 Task: Create a due date automation trigger when advanced on, on the monday before a card is due add fields with custom field "Resume" set to a date not in this month at 11:00 AM.
Action: Mouse moved to (1097, 323)
Screenshot: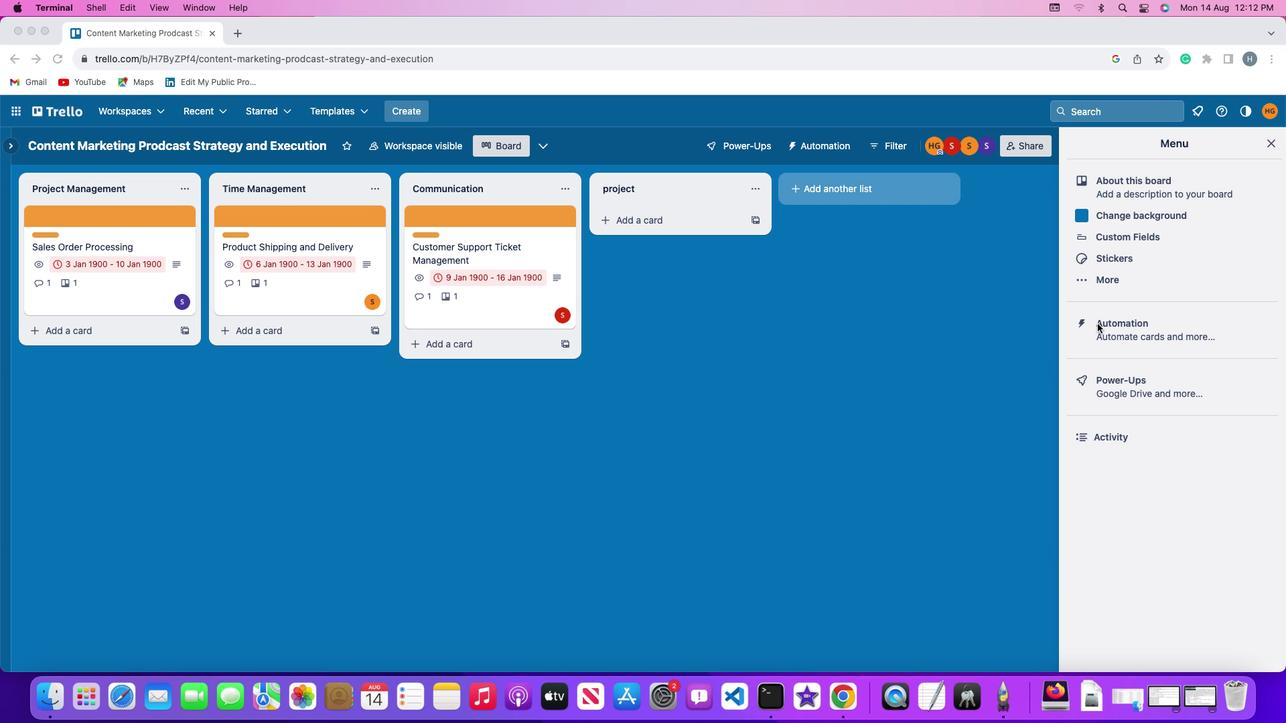 
Action: Mouse pressed left at (1097, 323)
Screenshot: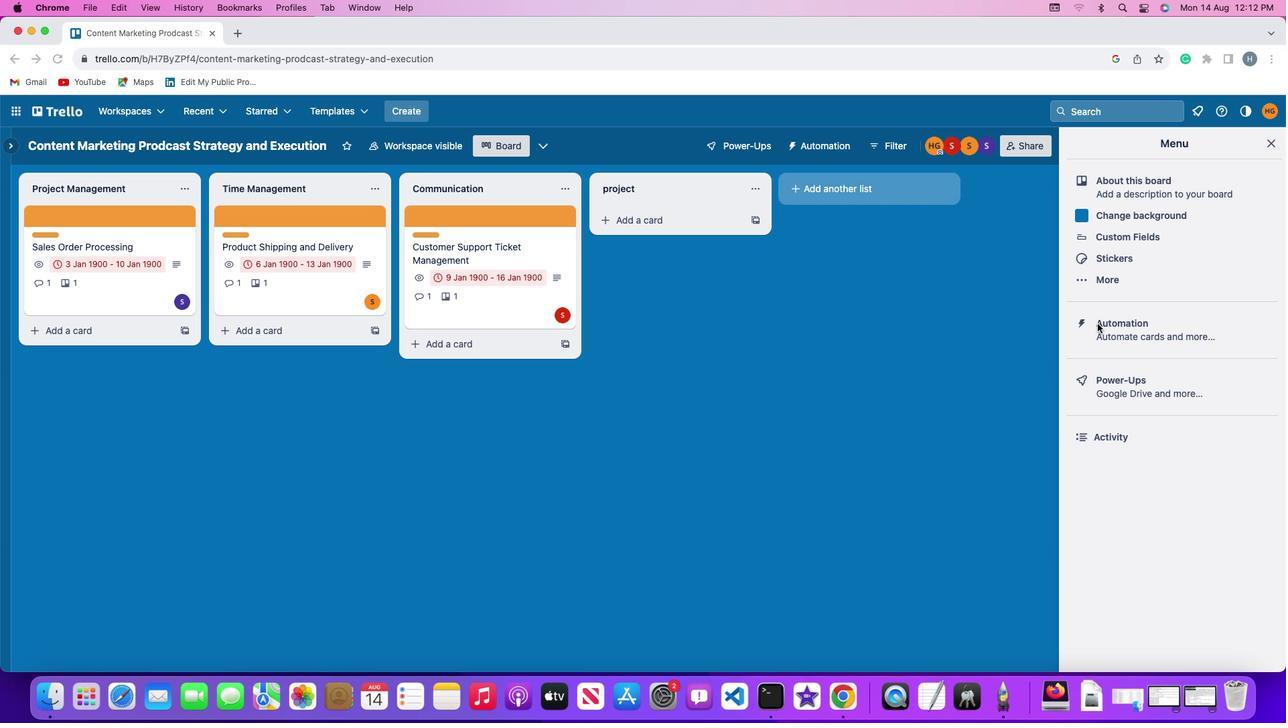
Action: Mouse pressed left at (1097, 323)
Screenshot: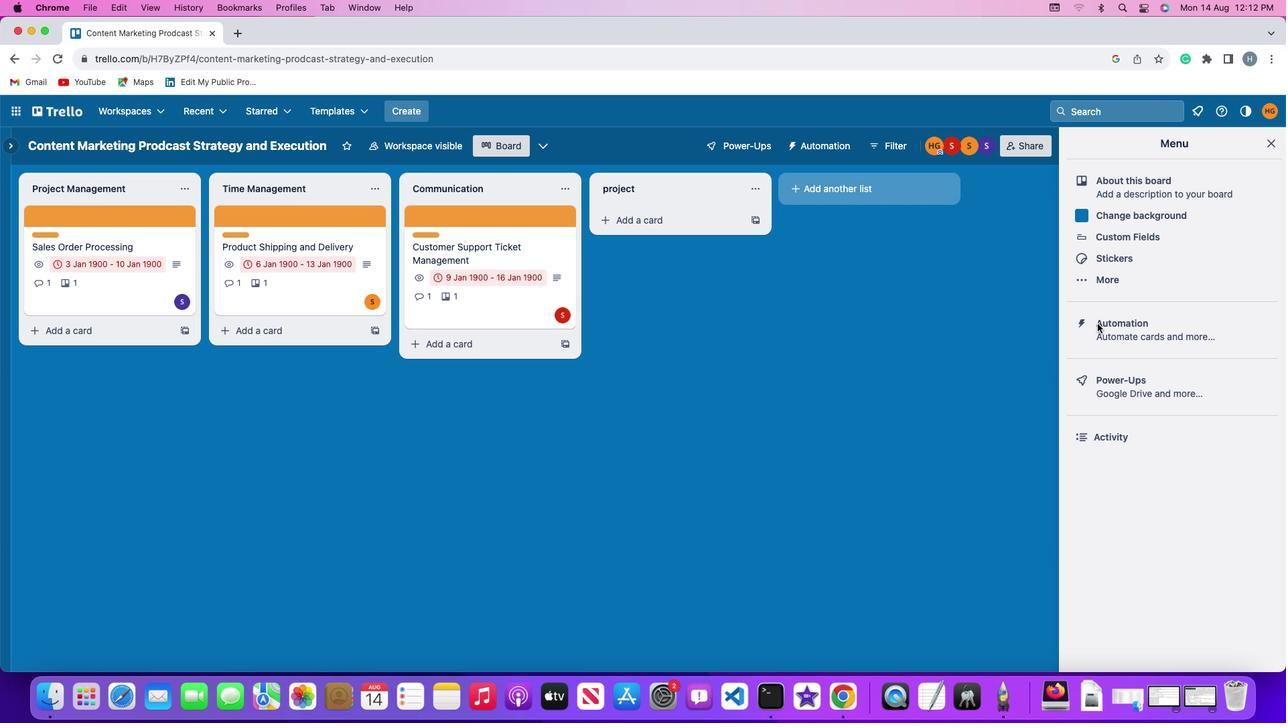 
Action: Mouse moved to (89, 315)
Screenshot: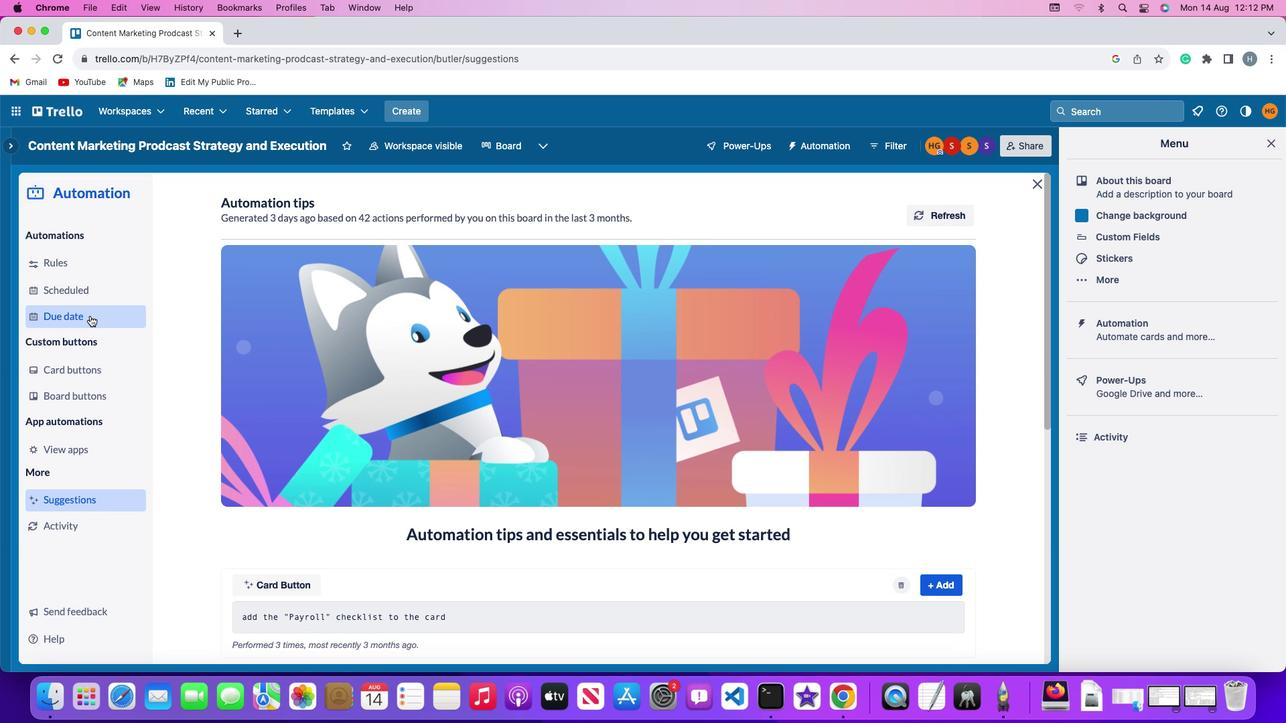 
Action: Mouse pressed left at (89, 315)
Screenshot: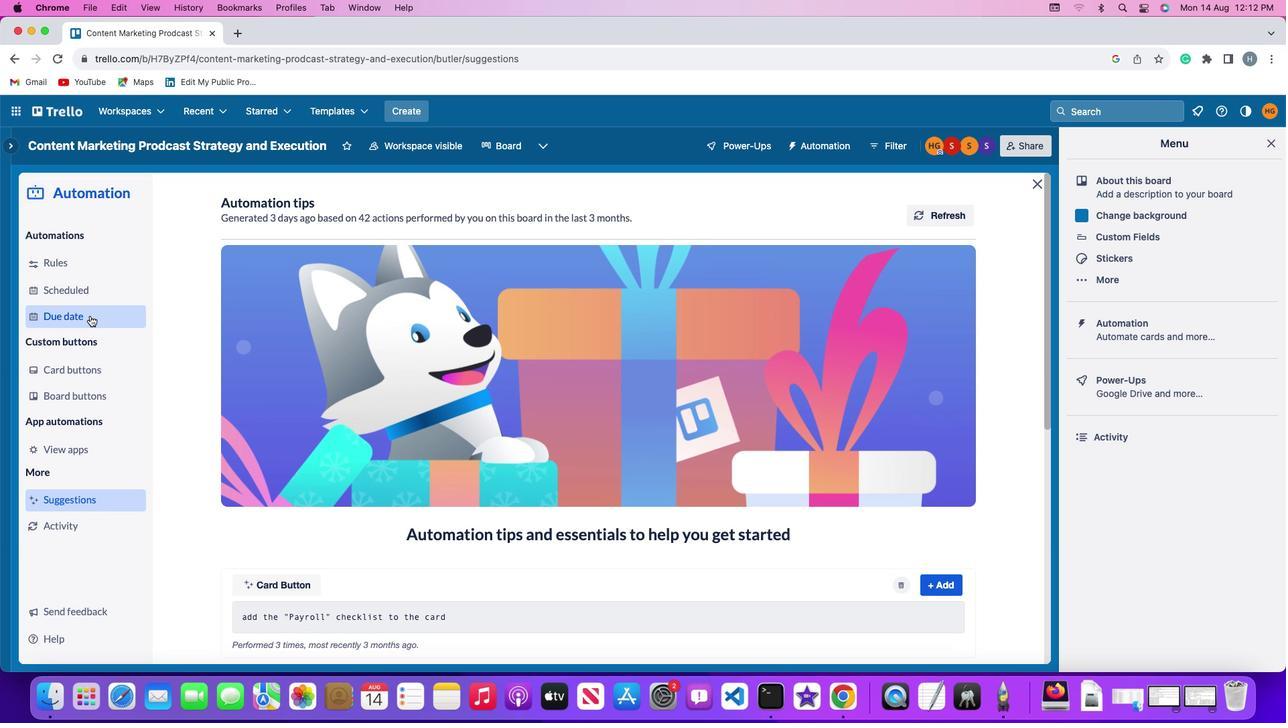 
Action: Mouse moved to (882, 207)
Screenshot: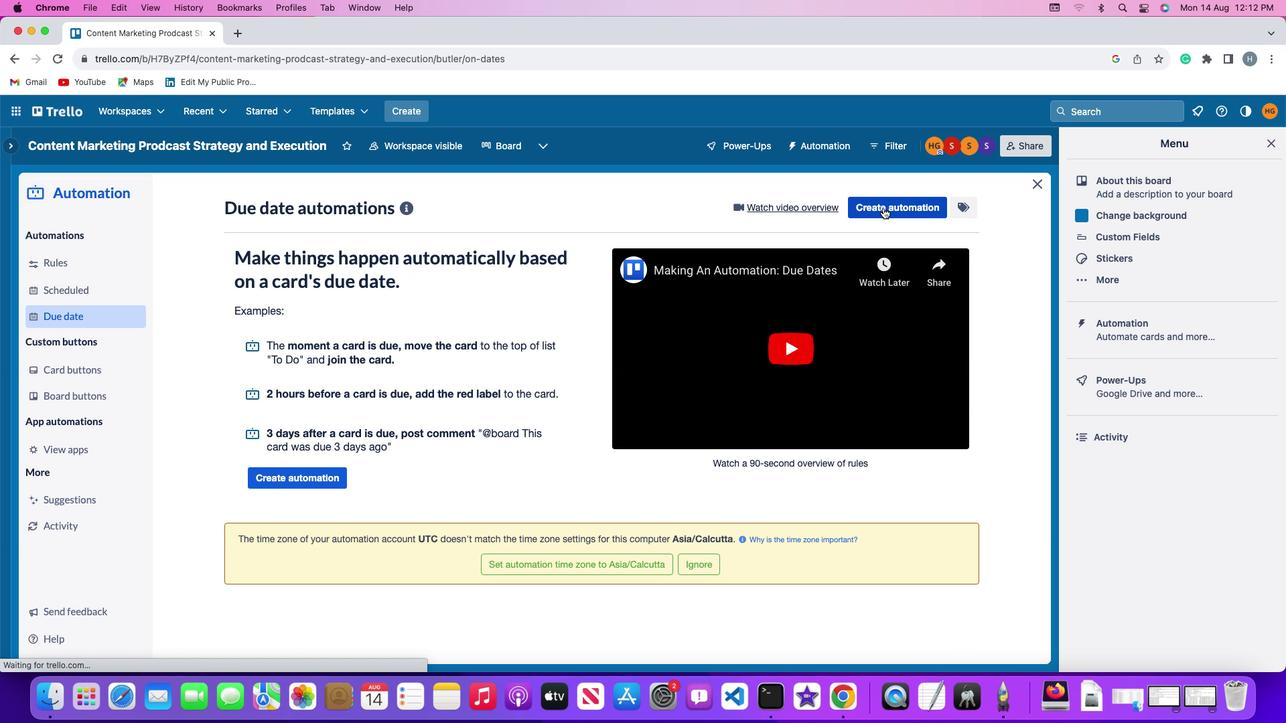 
Action: Mouse pressed left at (882, 207)
Screenshot: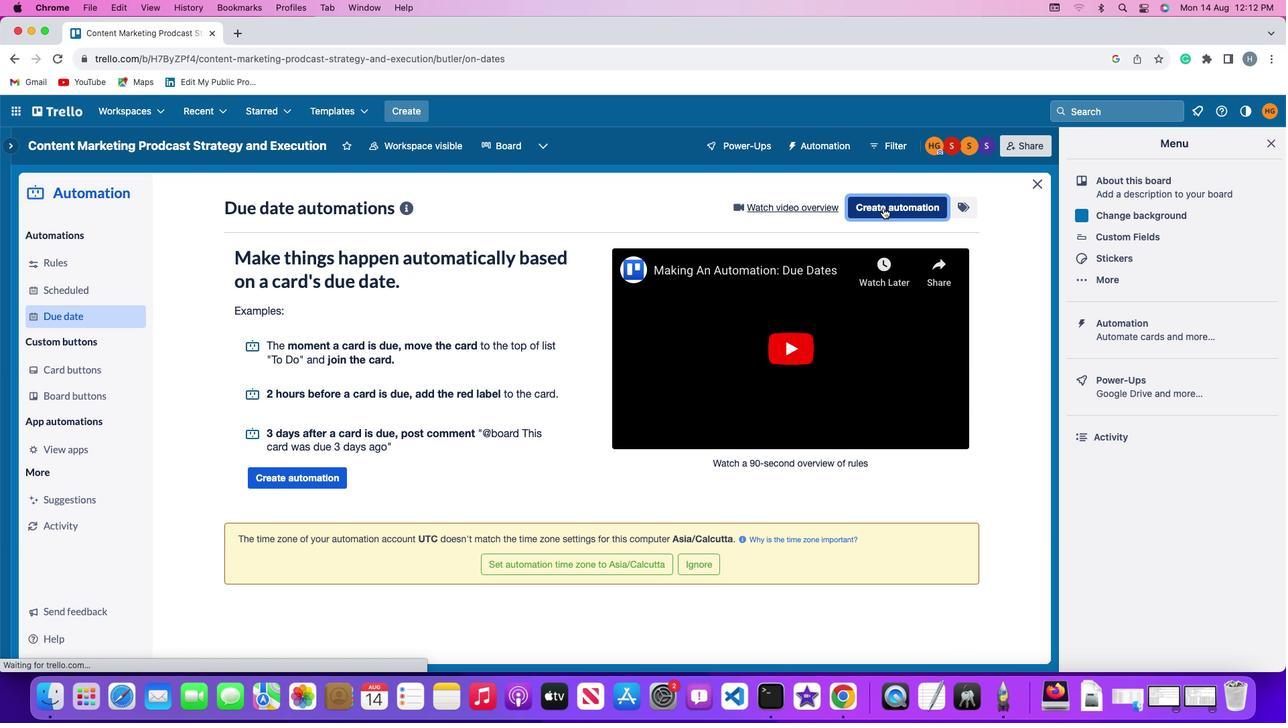 
Action: Mouse moved to (282, 335)
Screenshot: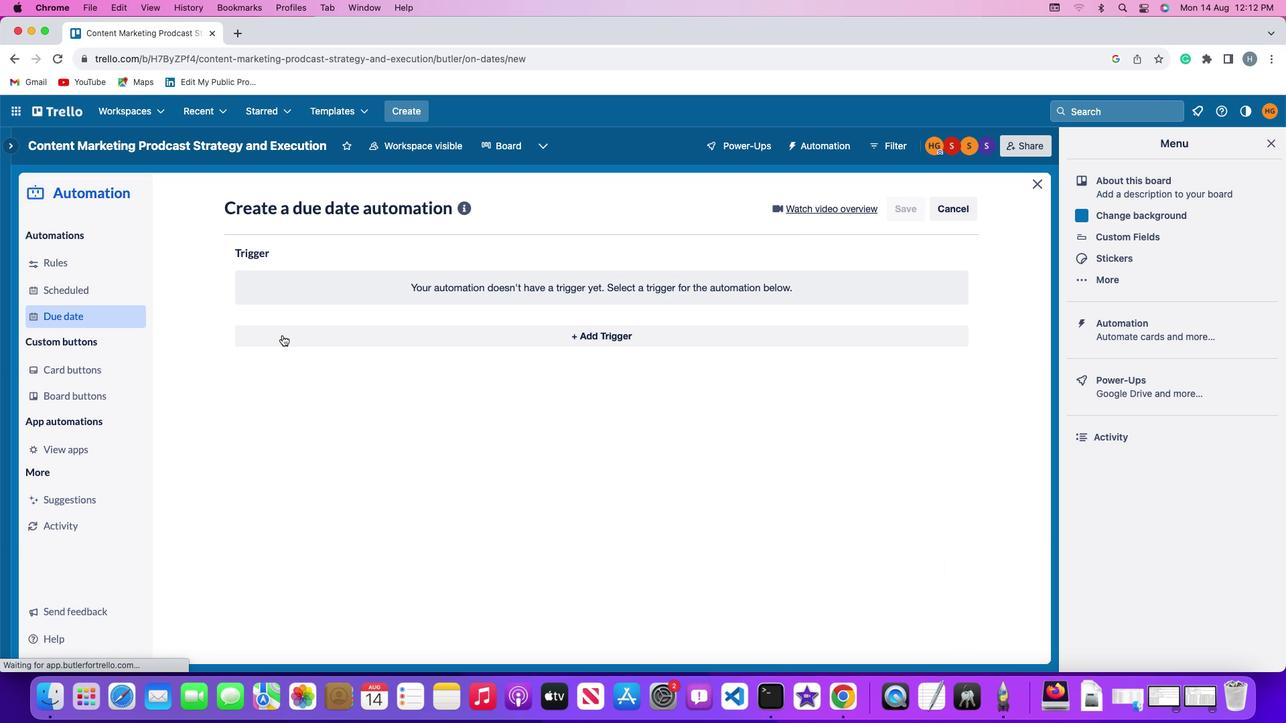 
Action: Mouse pressed left at (282, 335)
Screenshot: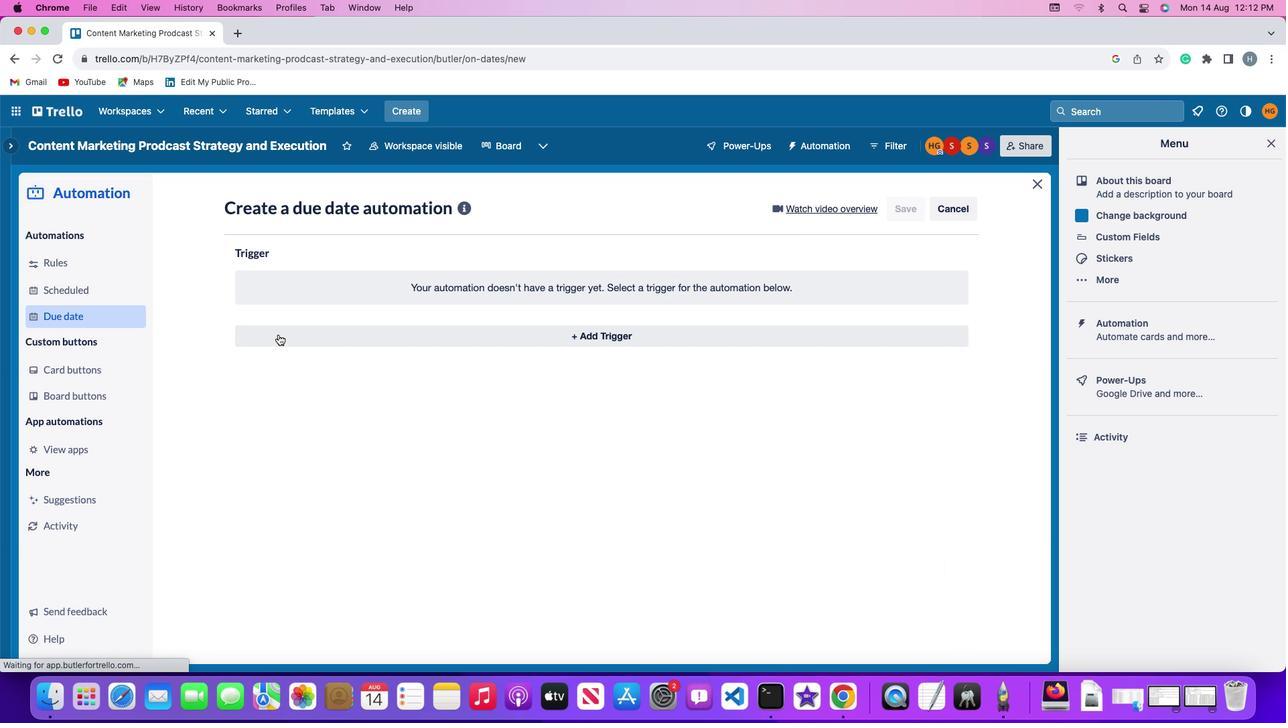 
Action: Mouse moved to (282, 586)
Screenshot: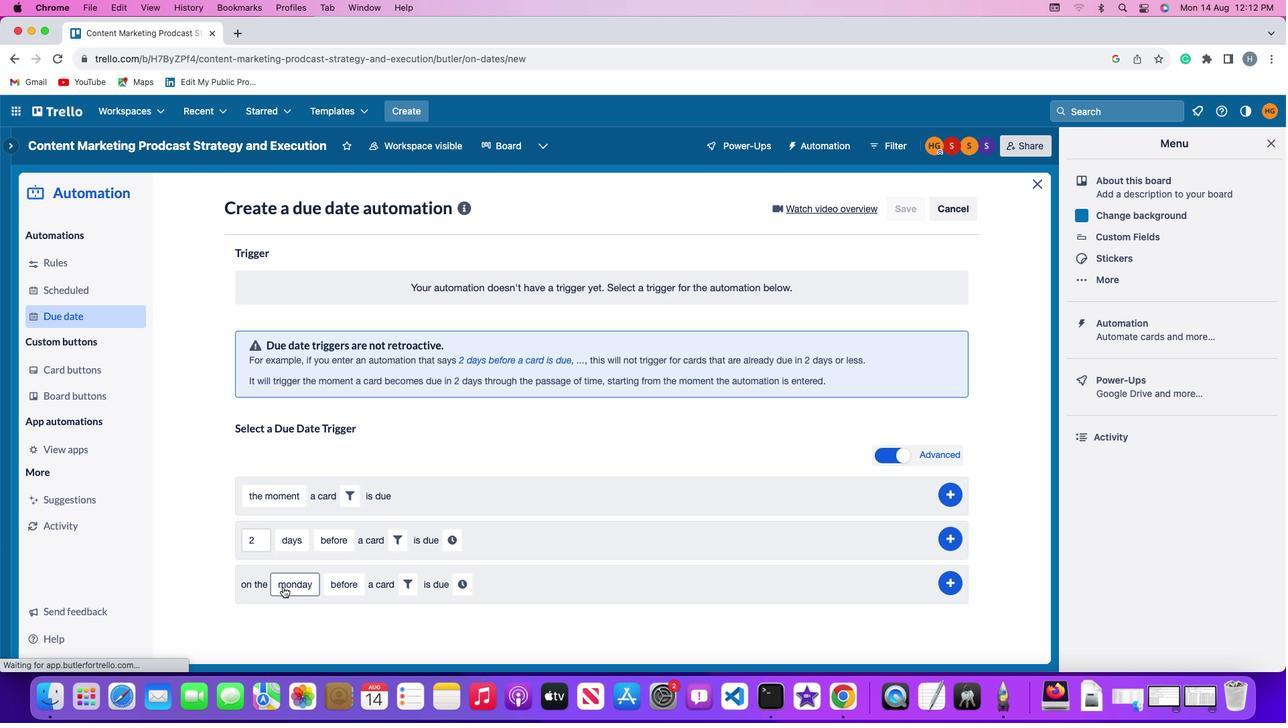 
Action: Mouse pressed left at (282, 586)
Screenshot: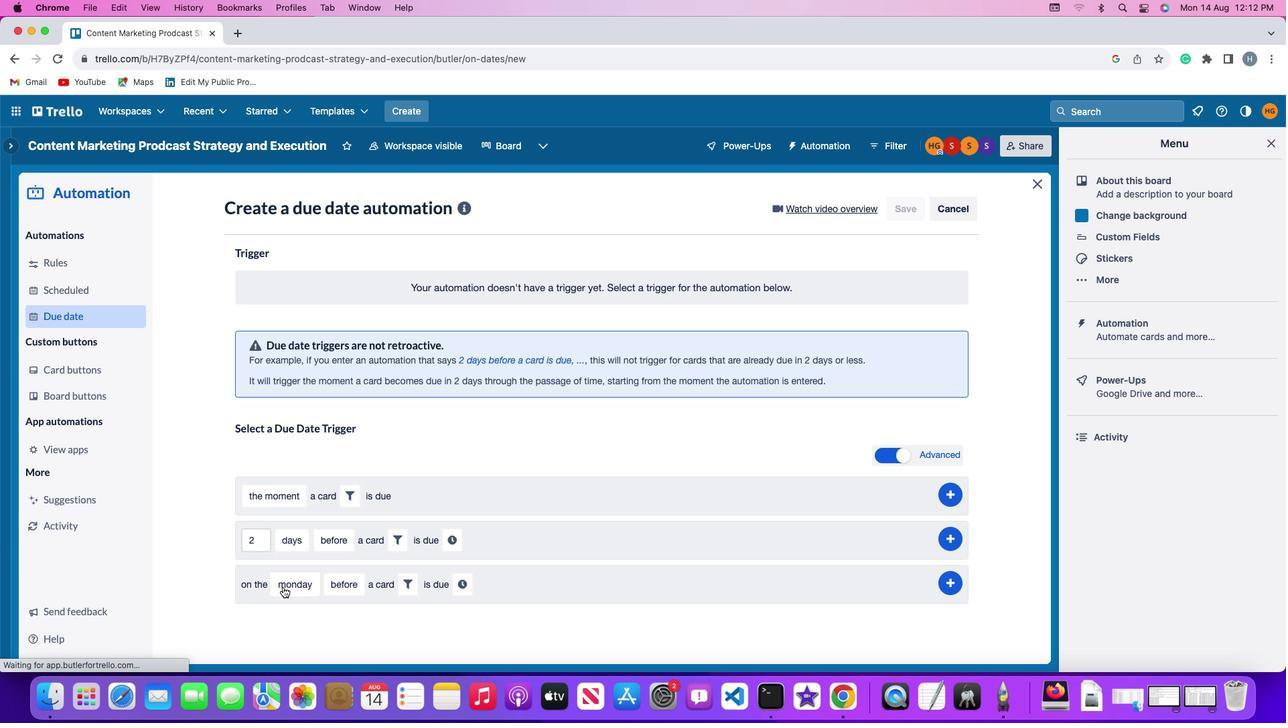 
Action: Mouse moved to (304, 405)
Screenshot: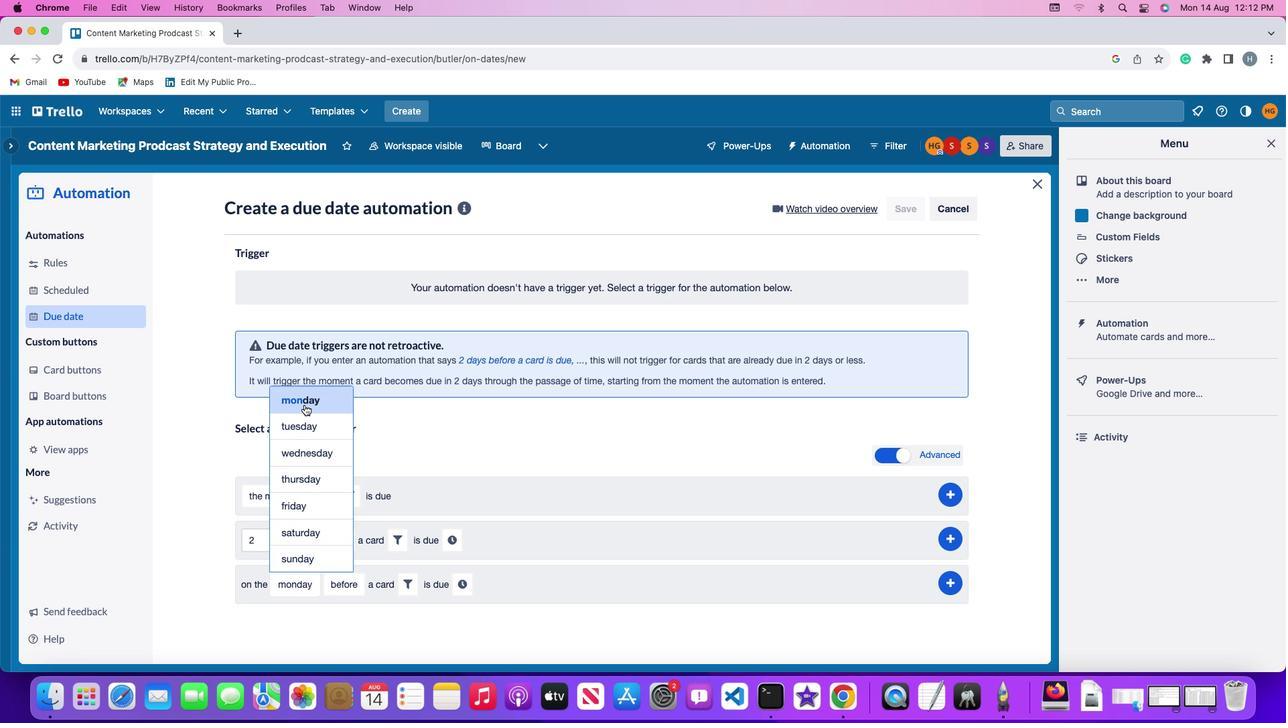 
Action: Mouse pressed left at (304, 405)
Screenshot: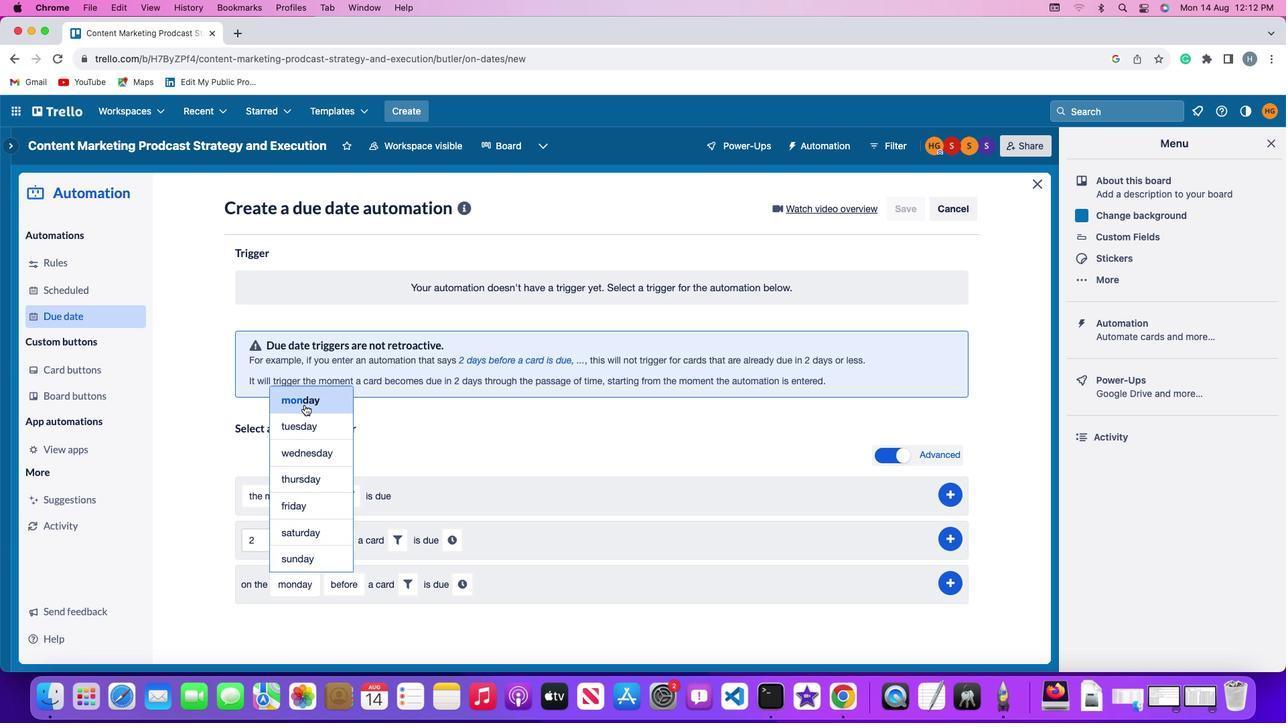
Action: Mouse moved to (347, 578)
Screenshot: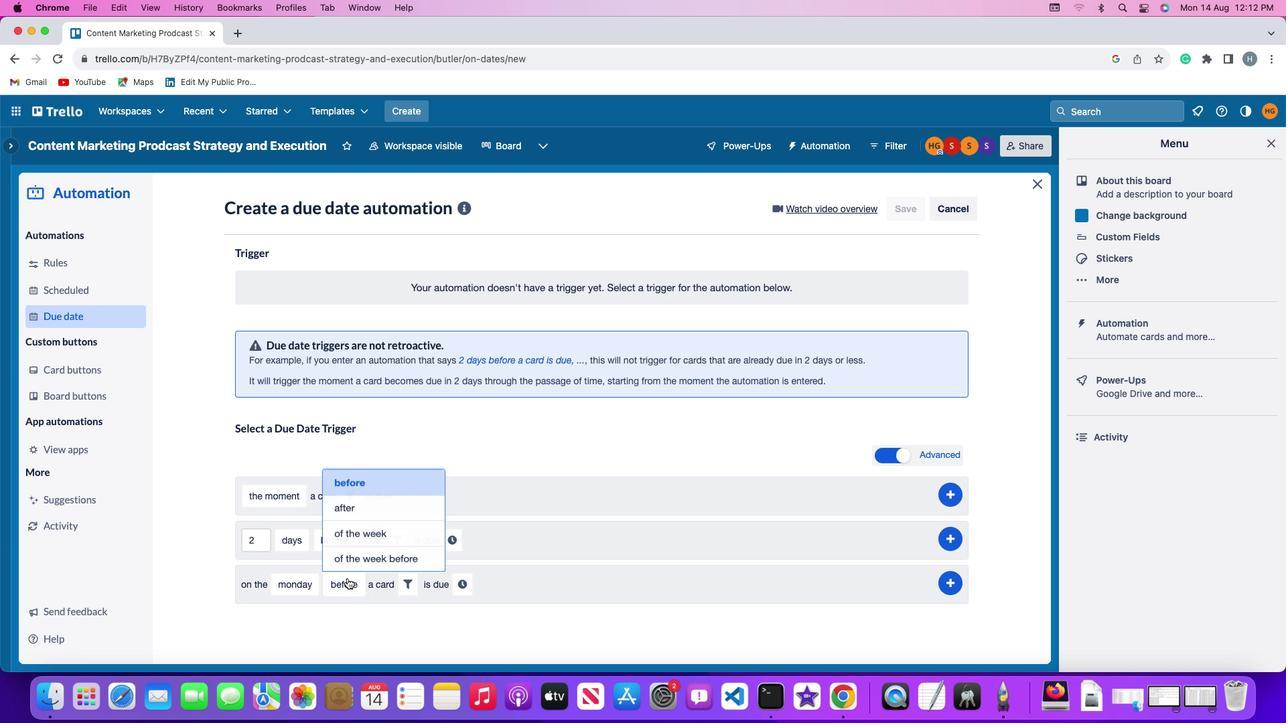 
Action: Mouse pressed left at (347, 578)
Screenshot: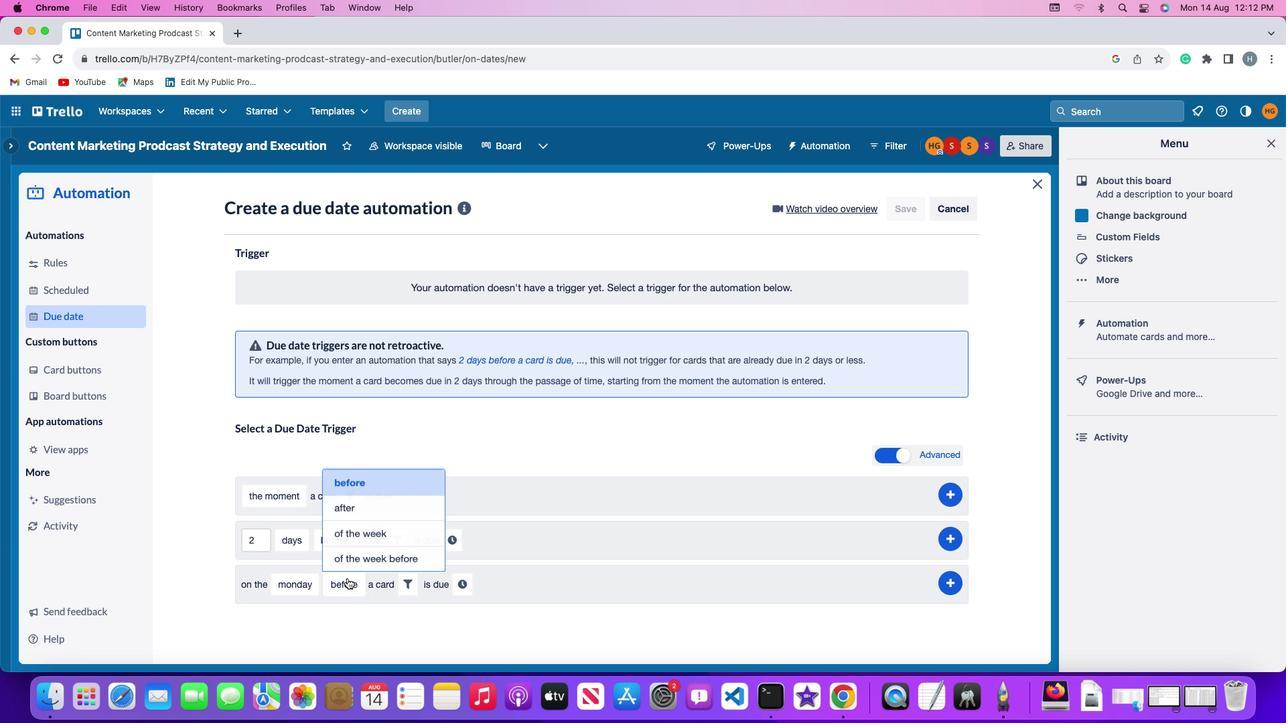 
Action: Mouse moved to (367, 478)
Screenshot: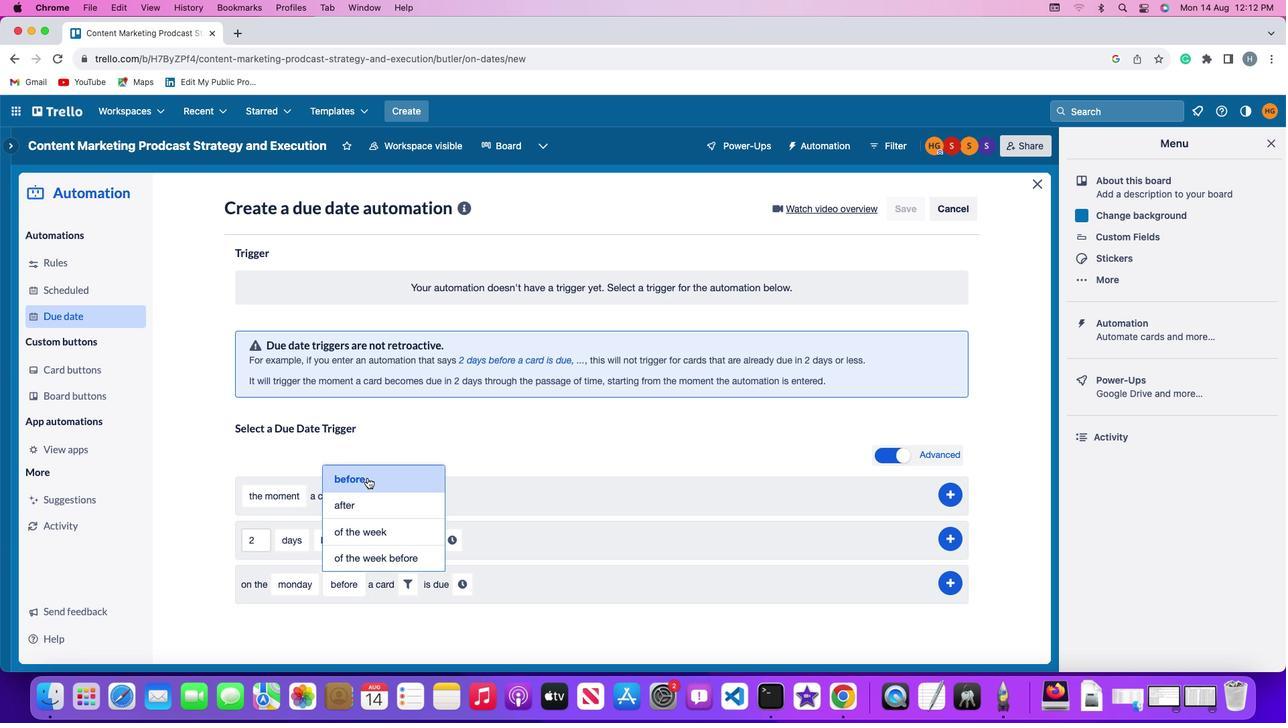 
Action: Mouse pressed left at (367, 478)
Screenshot: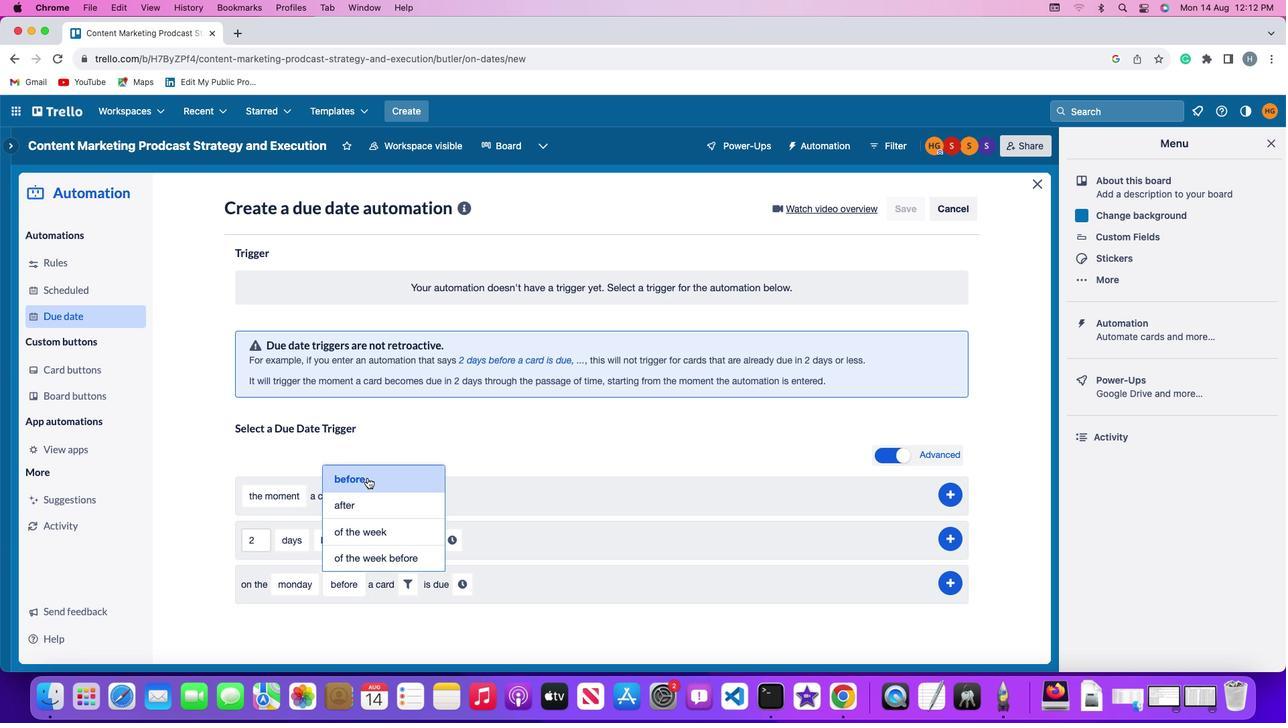 
Action: Mouse moved to (412, 577)
Screenshot: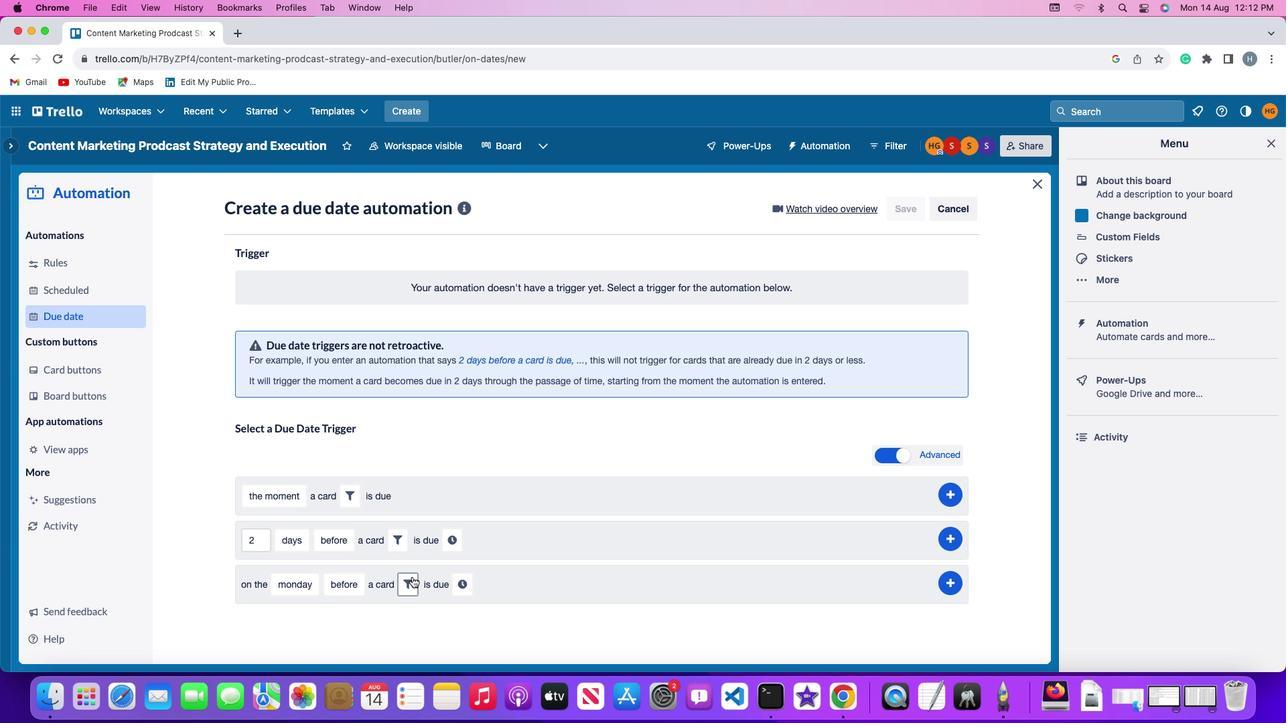 
Action: Mouse pressed left at (412, 577)
Screenshot: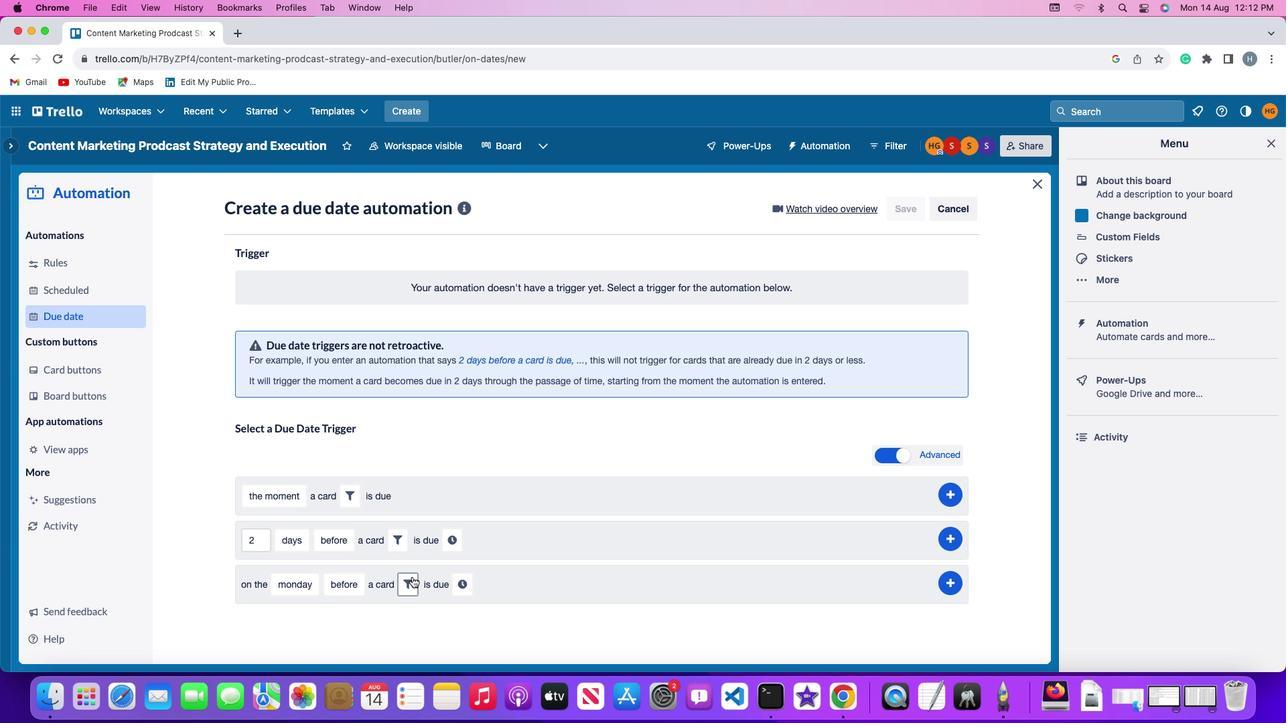 
Action: Mouse moved to (625, 625)
Screenshot: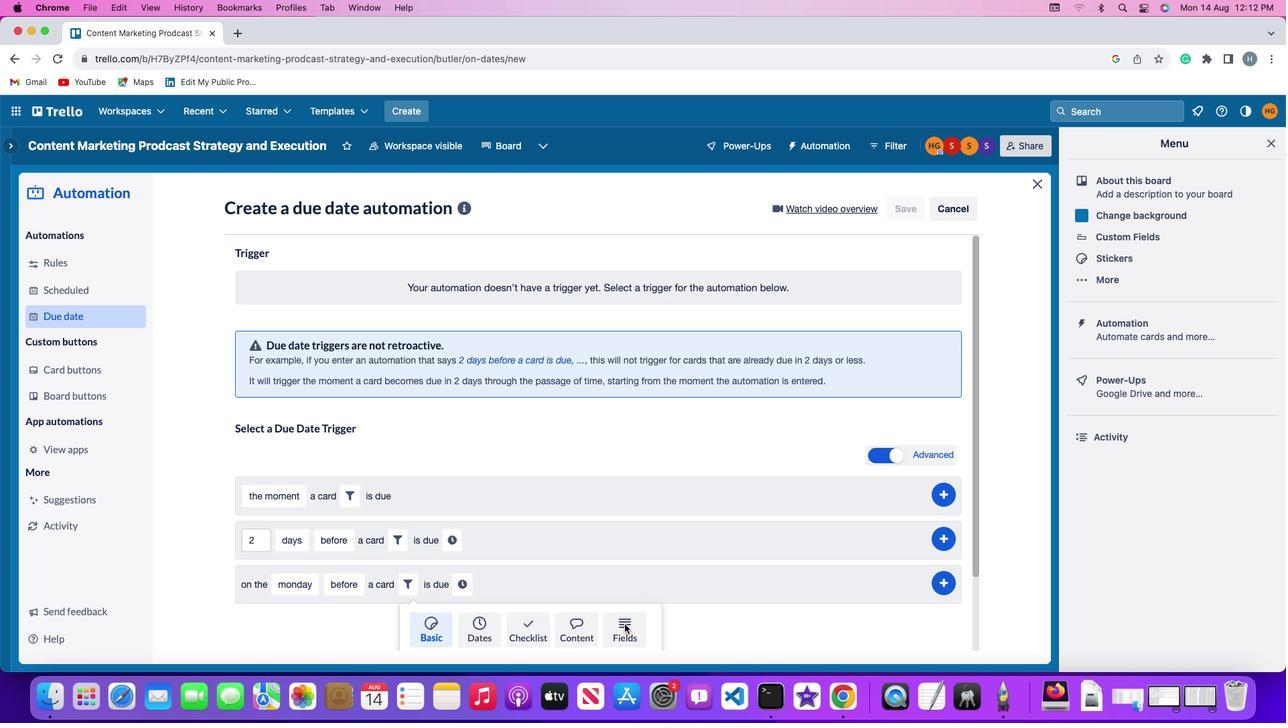 
Action: Mouse pressed left at (625, 625)
Screenshot: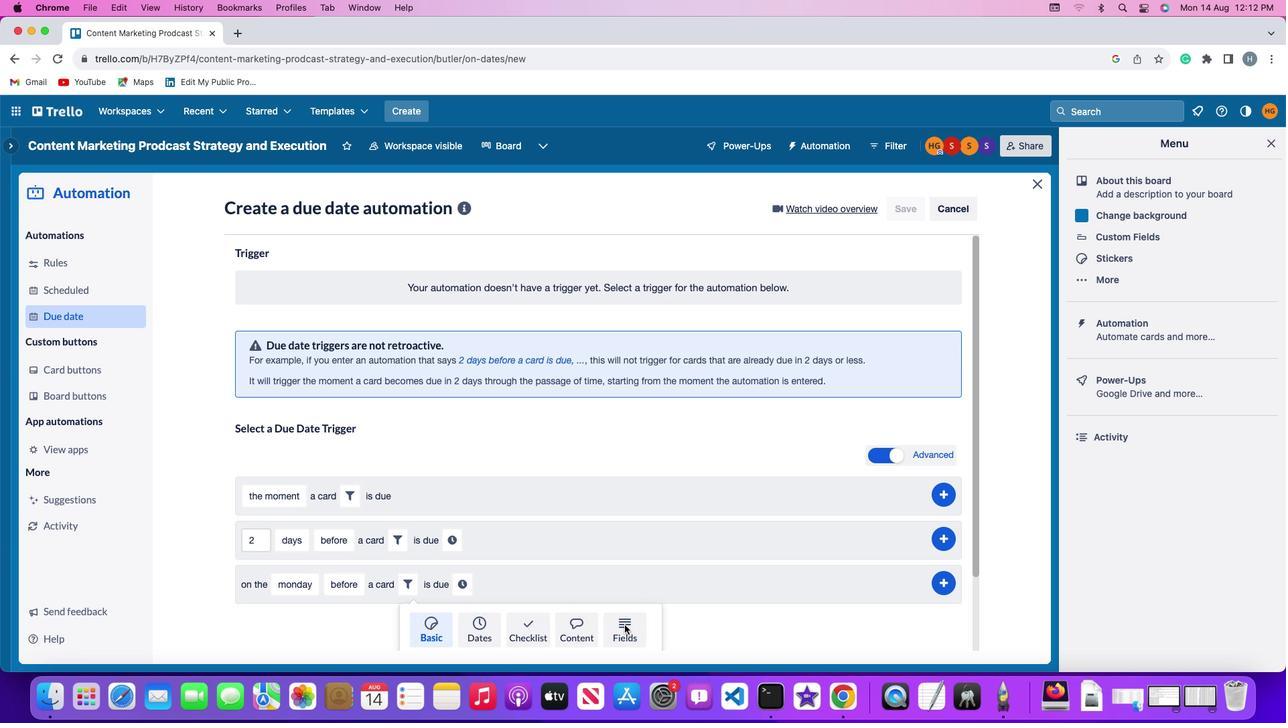 
Action: Mouse moved to (316, 616)
Screenshot: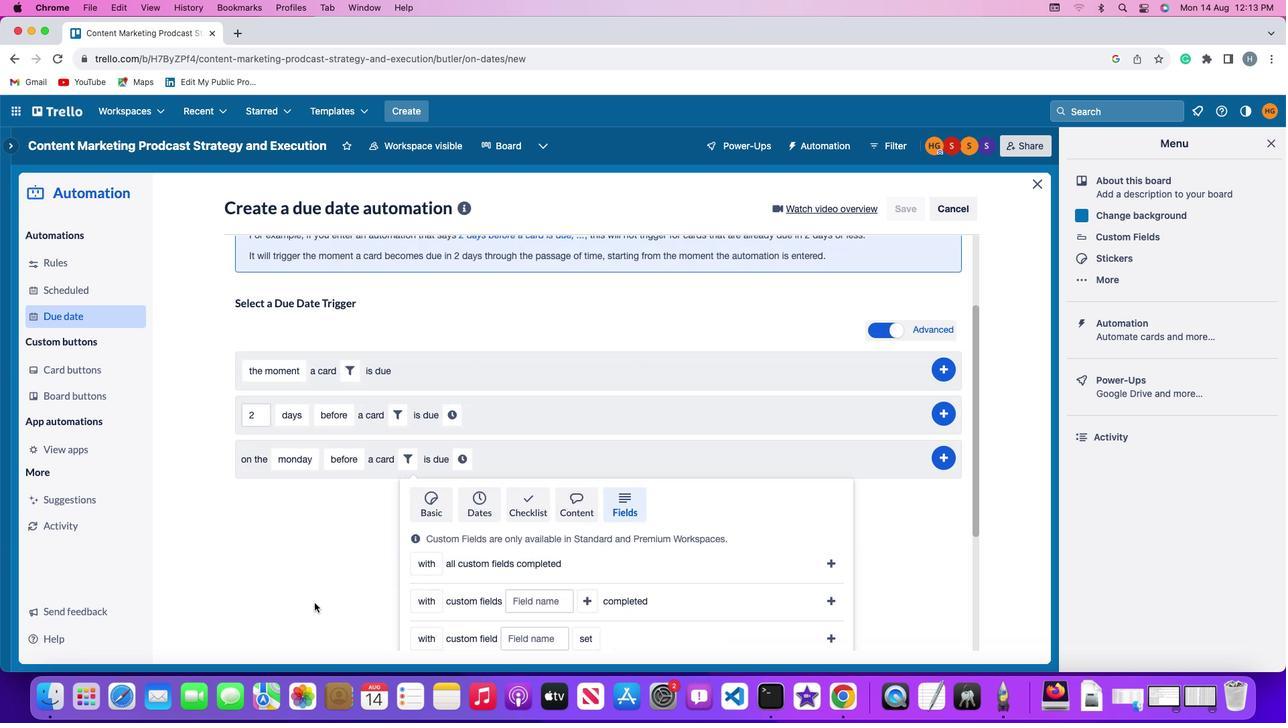 
Action: Mouse scrolled (316, 616) with delta (0, 0)
Screenshot: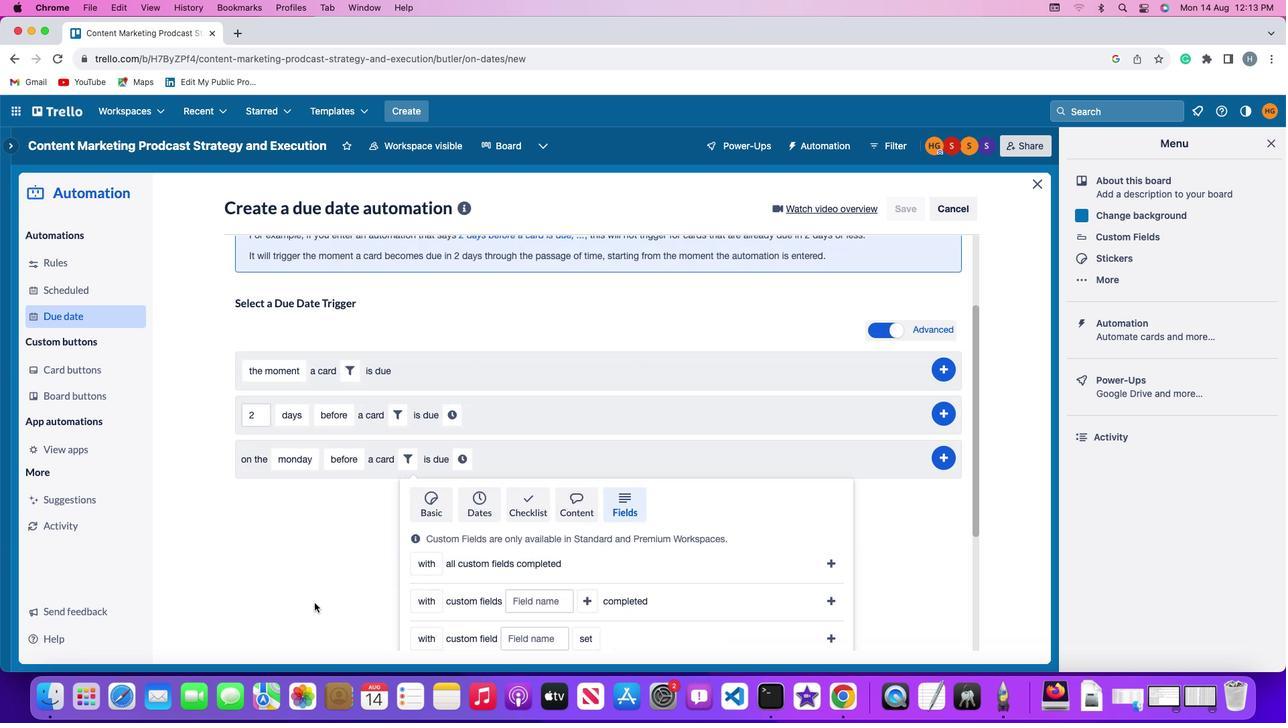 
Action: Mouse moved to (316, 616)
Screenshot: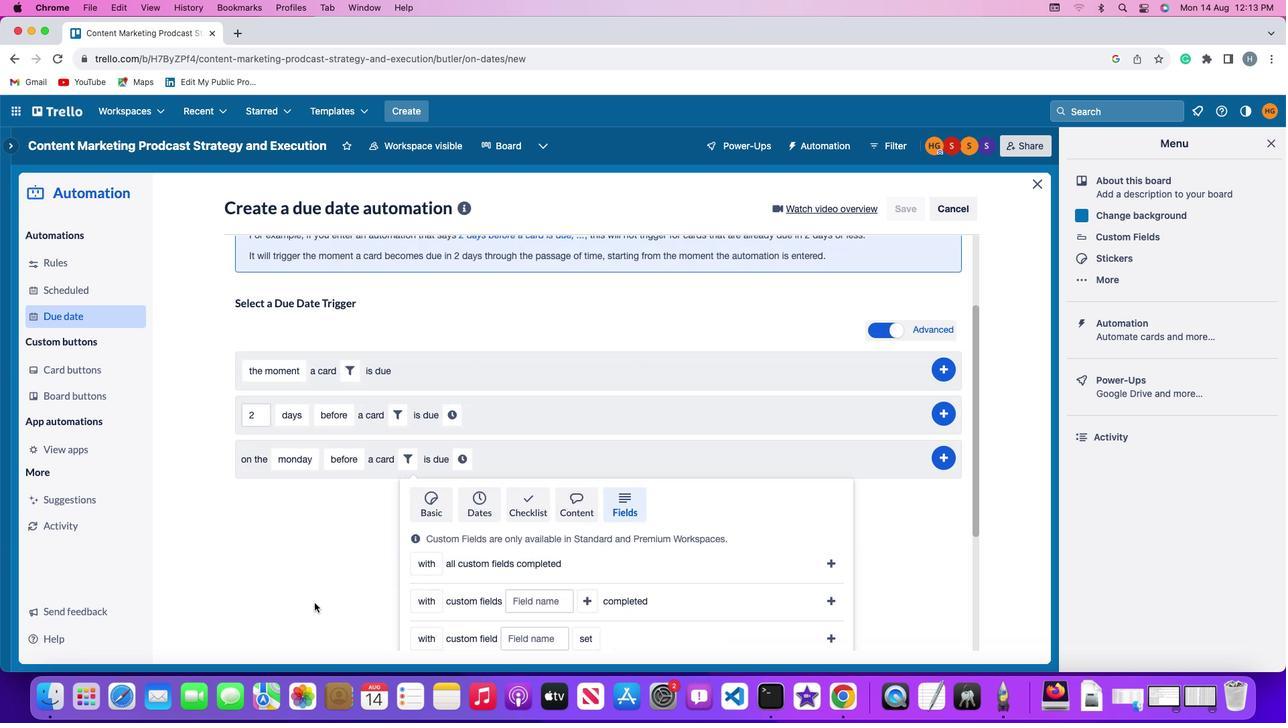 
Action: Mouse scrolled (316, 616) with delta (0, 0)
Screenshot: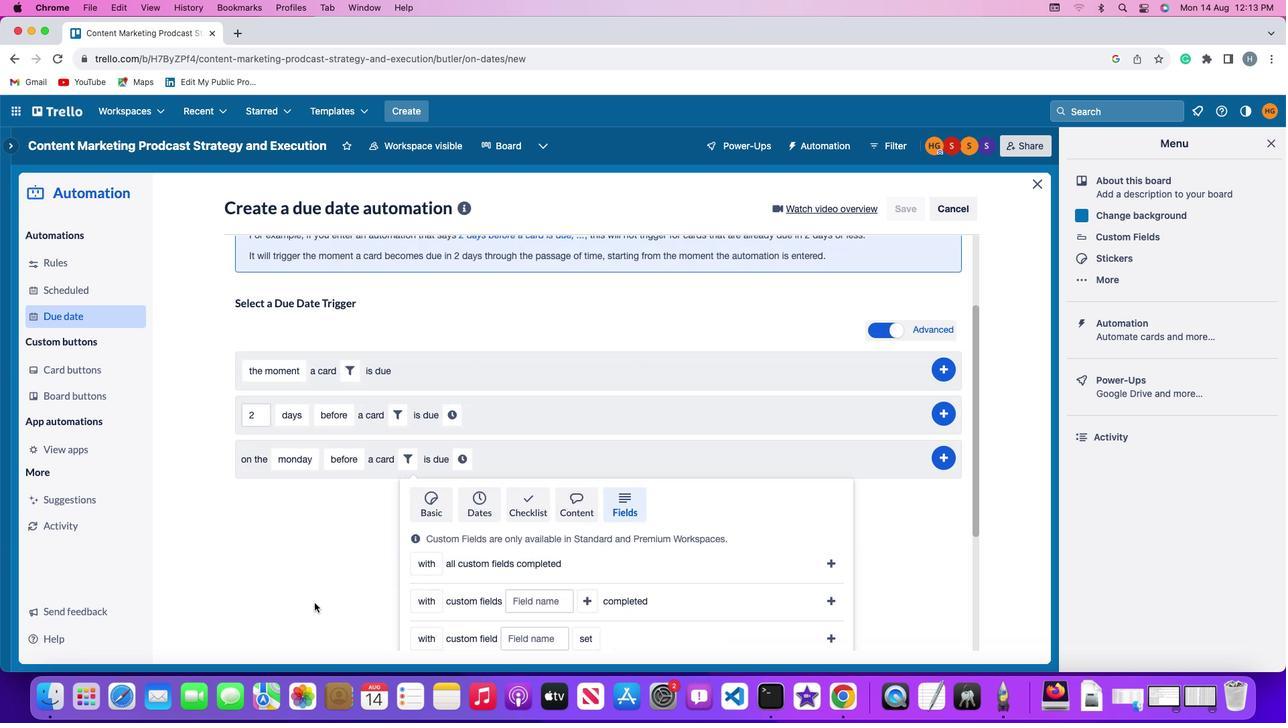 
Action: Mouse moved to (316, 616)
Screenshot: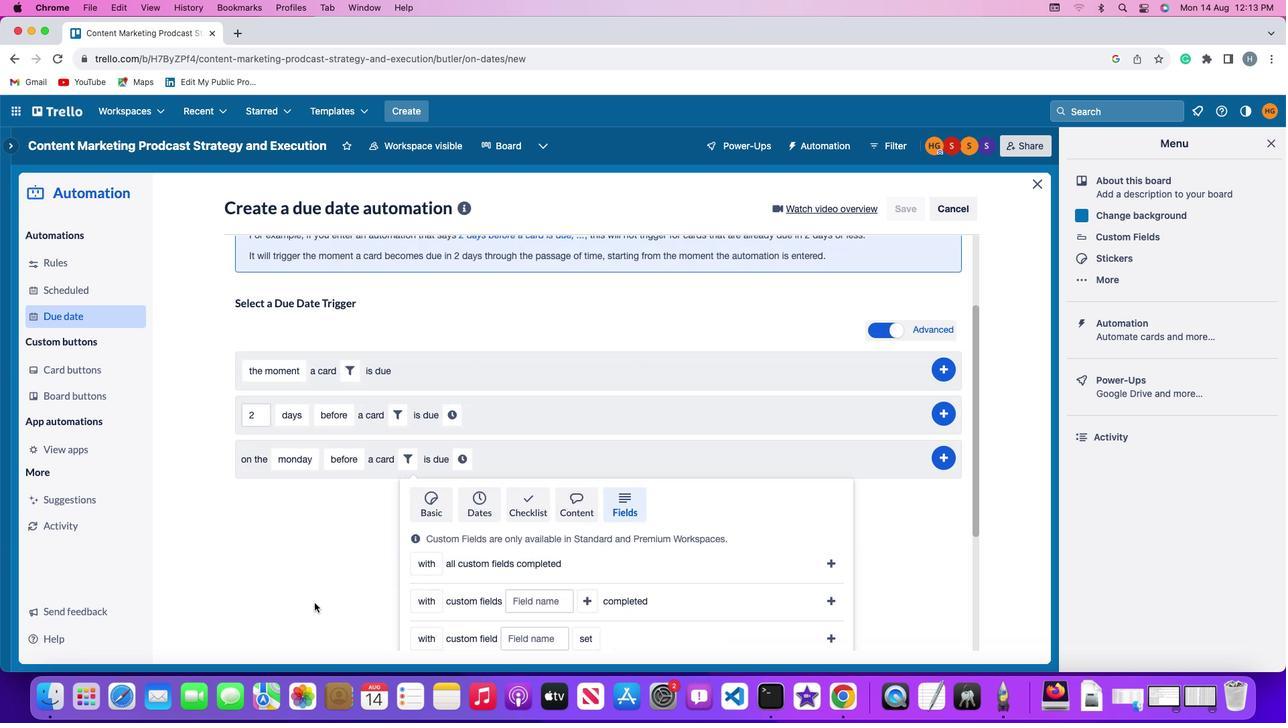 
Action: Mouse scrolled (316, 616) with delta (0, -2)
Screenshot: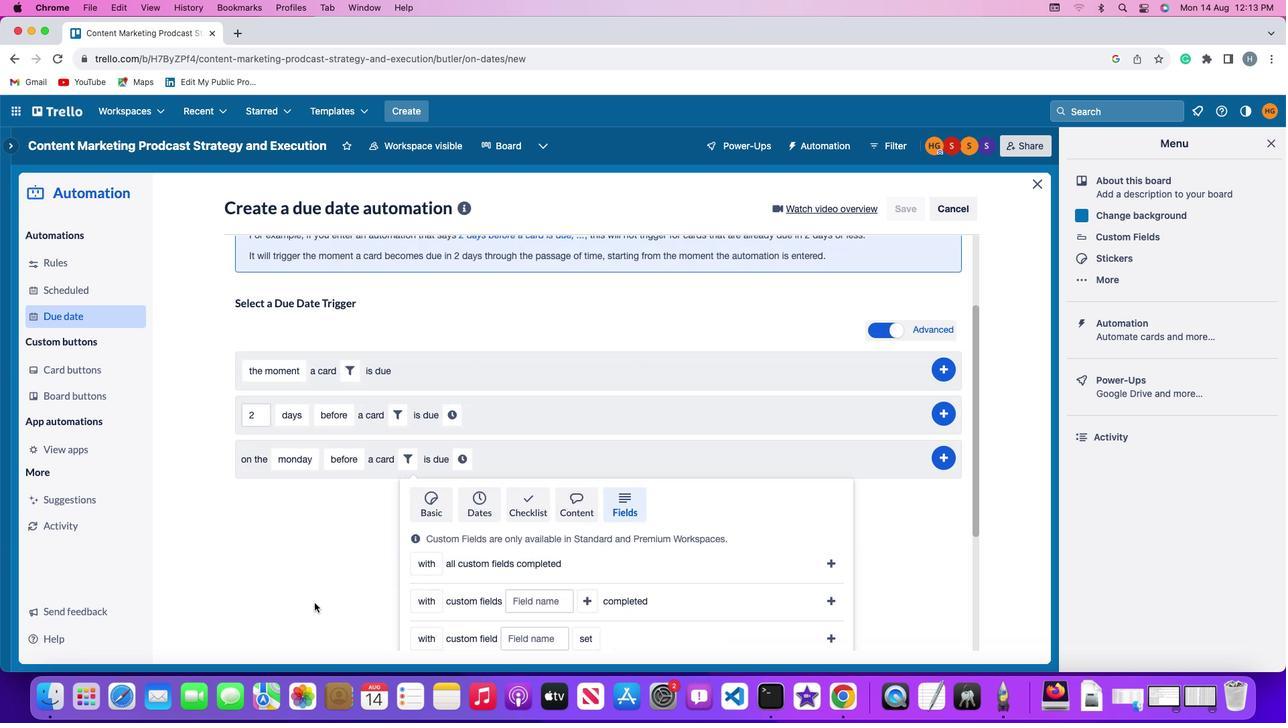 
Action: Mouse moved to (316, 614)
Screenshot: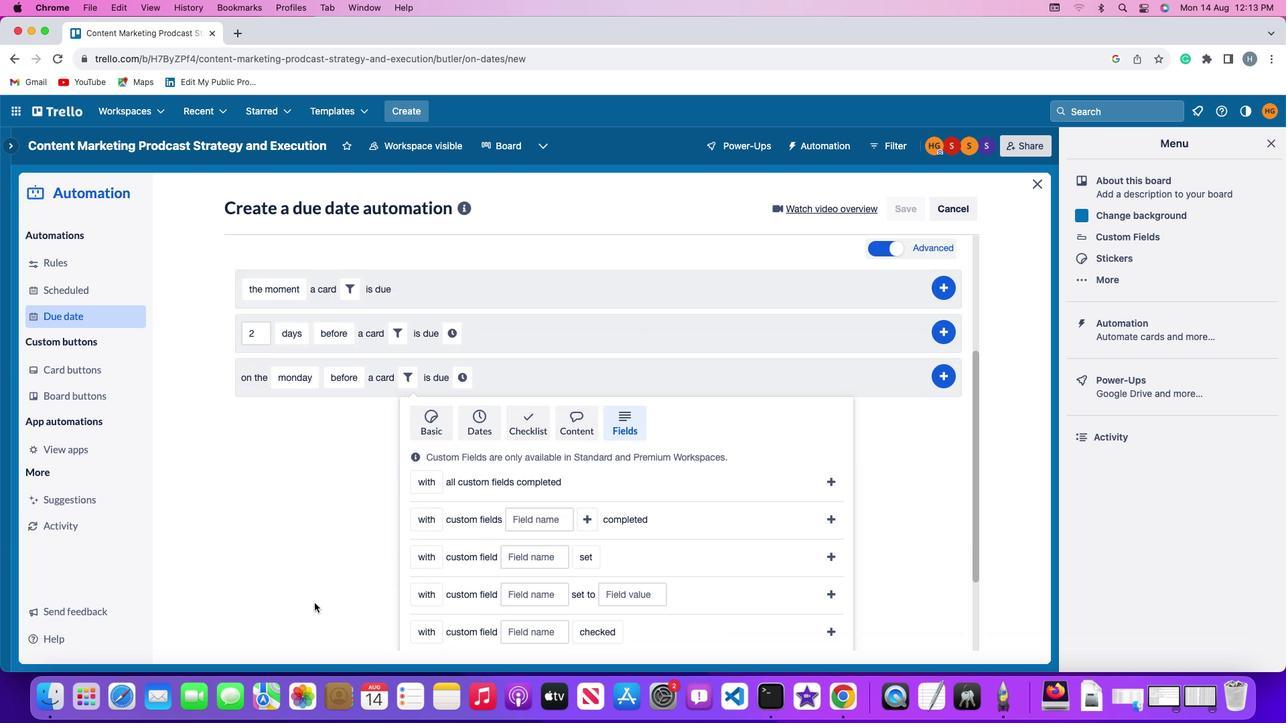
Action: Mouse scrolled (316, 614) with delta (0, -3)
Screenshot: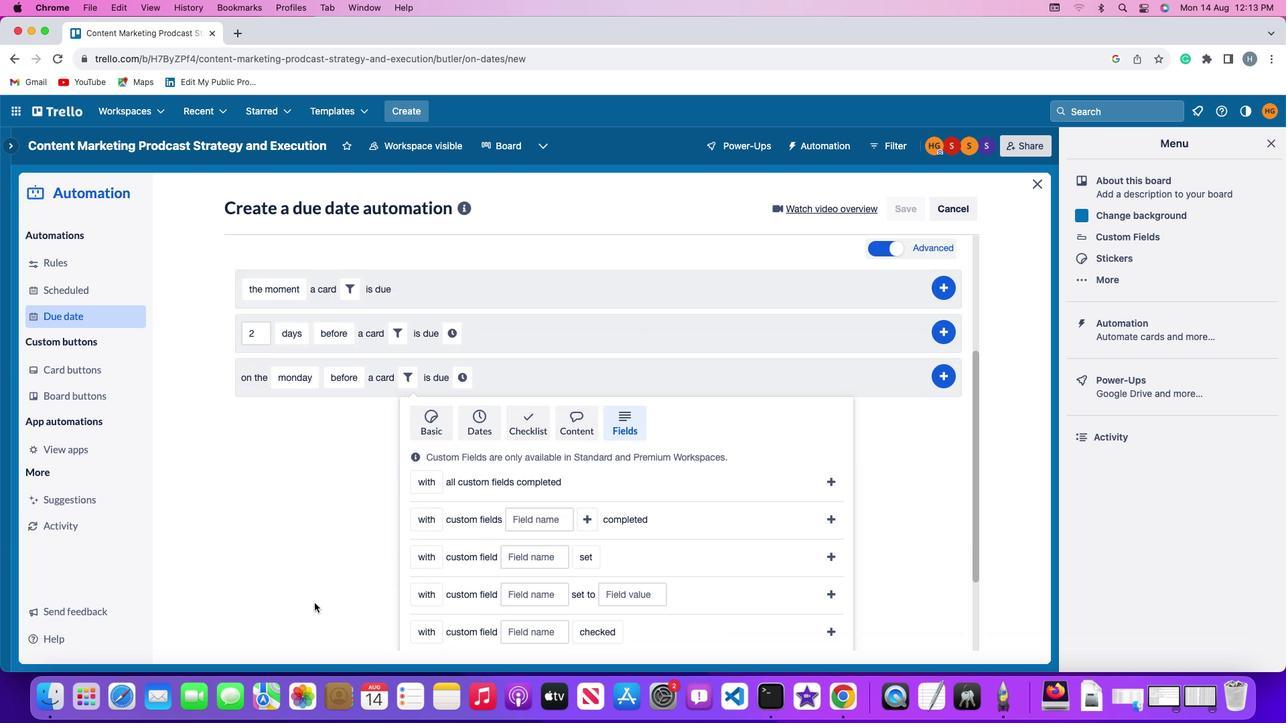 
Action: Mouse moved to (315, 606)
Screenshot: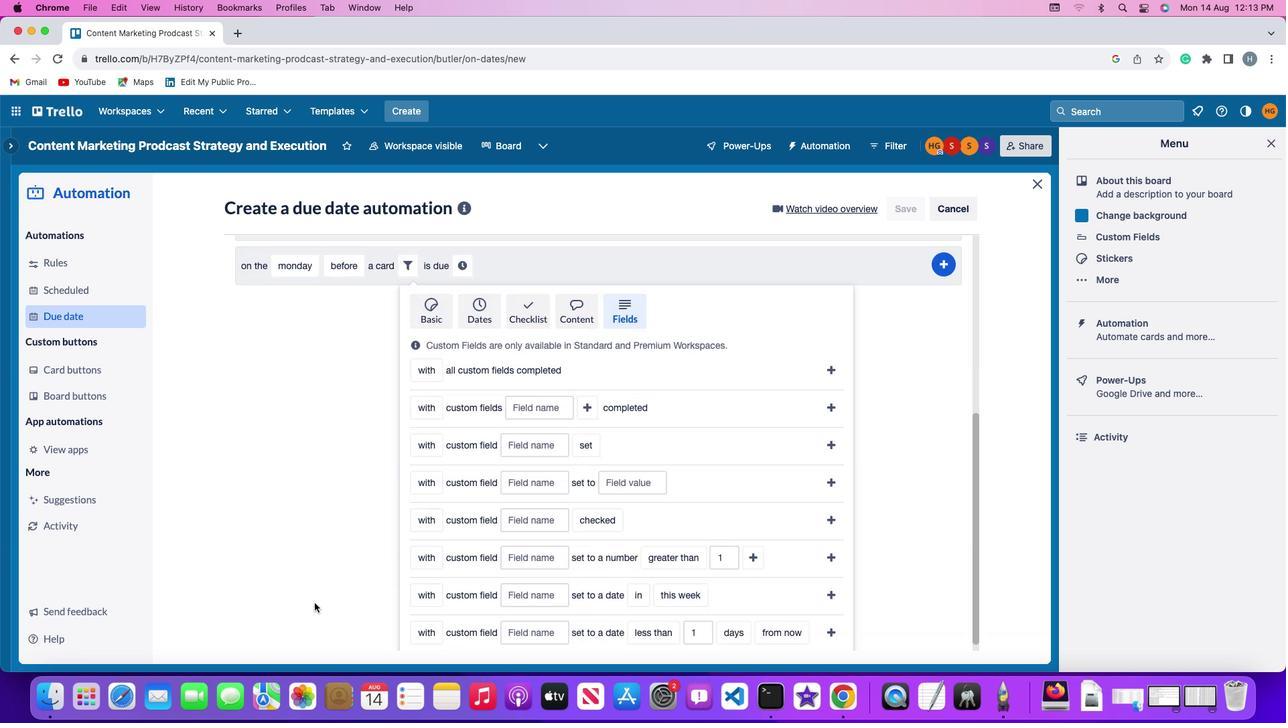 
Action: Mouse scrolled (315, 606) with delta (0, -4)
Screenshot: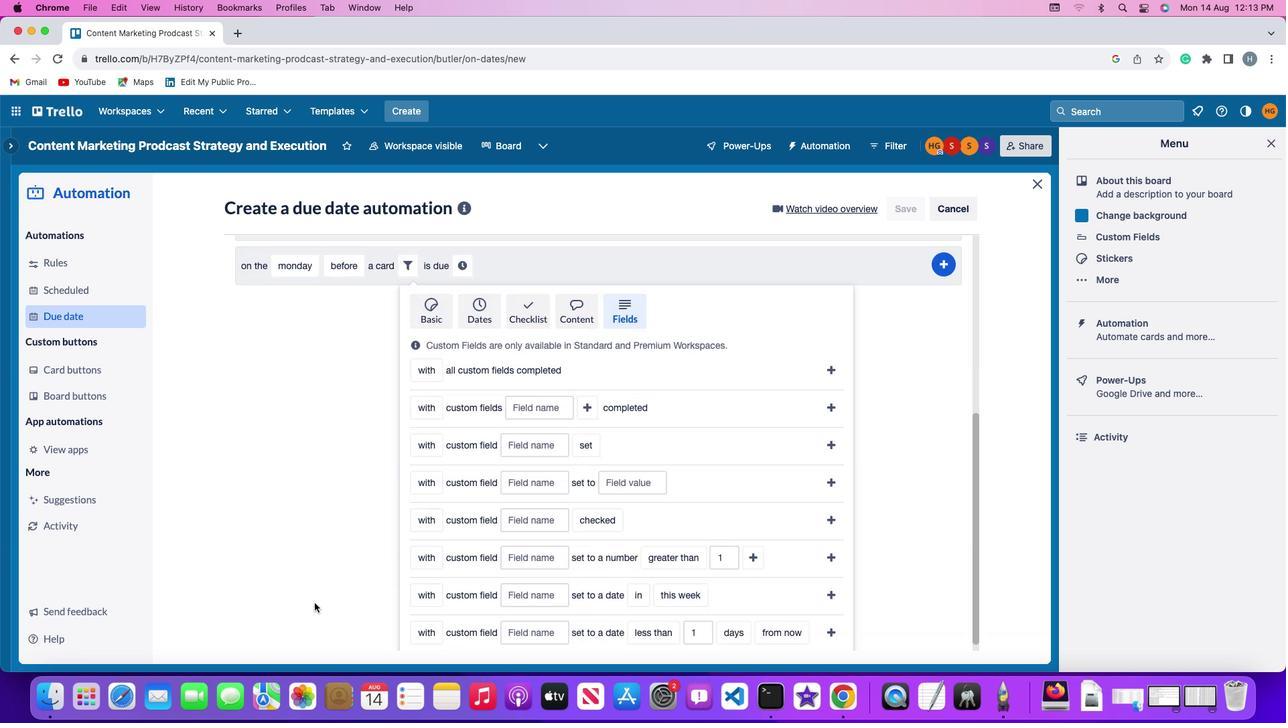 
Action: Mouse moved to (314, 602)
Screenshot: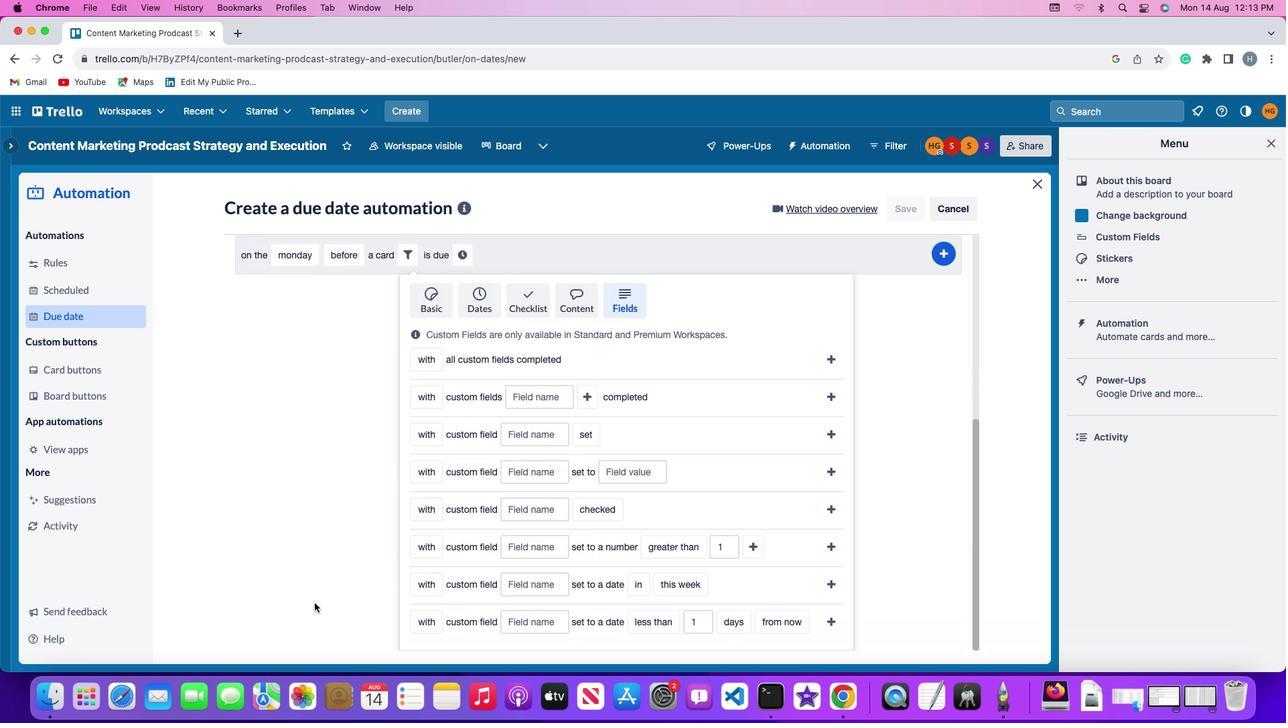 
Action: Mouse scrolled (314, 602) with delta (0, 0)
Screenshot: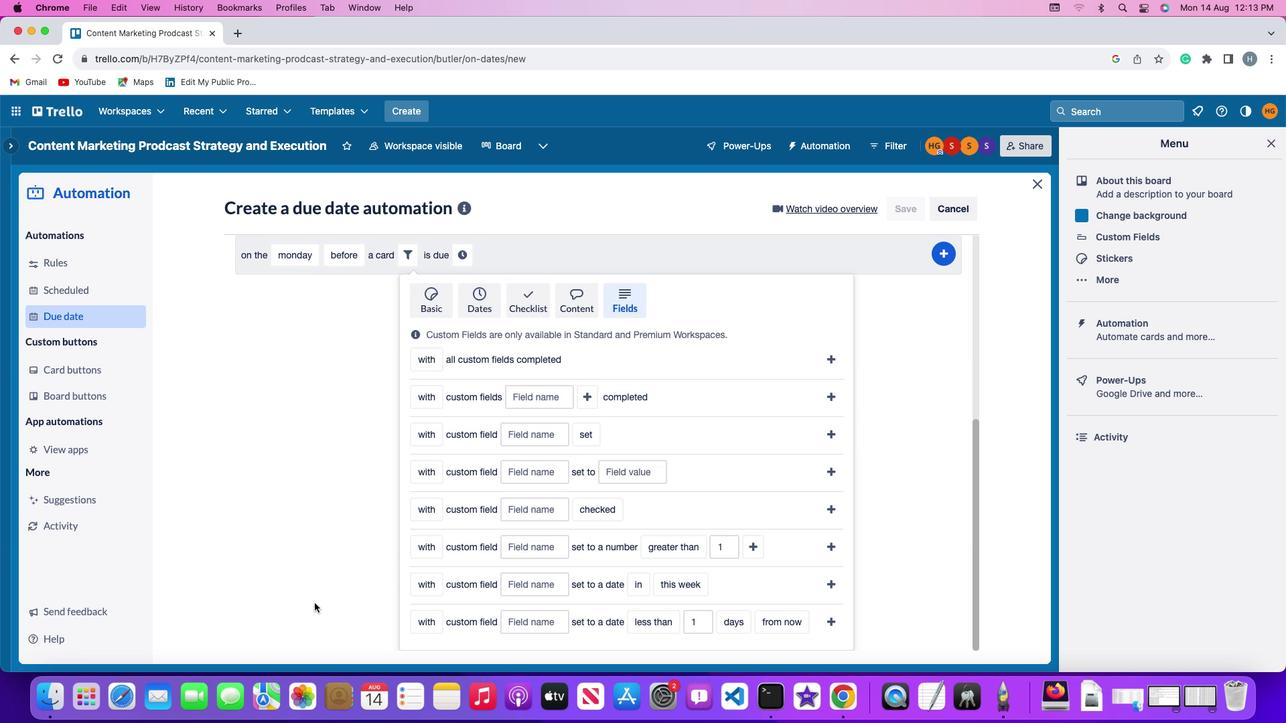
Action: Mouse scrolled (314, 602) with delta (0, 0)
Screenshot: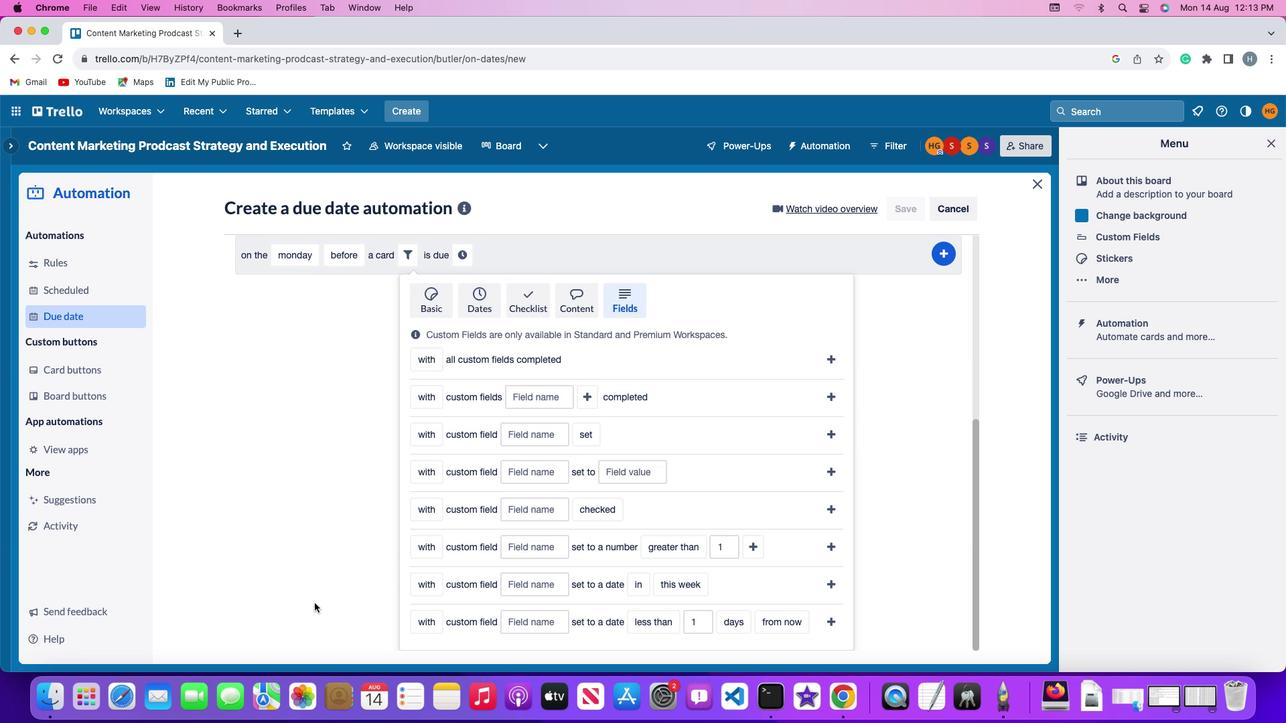 
Action: Mouse scrolled (314, 602) with delta (0, -2)
Screenshot: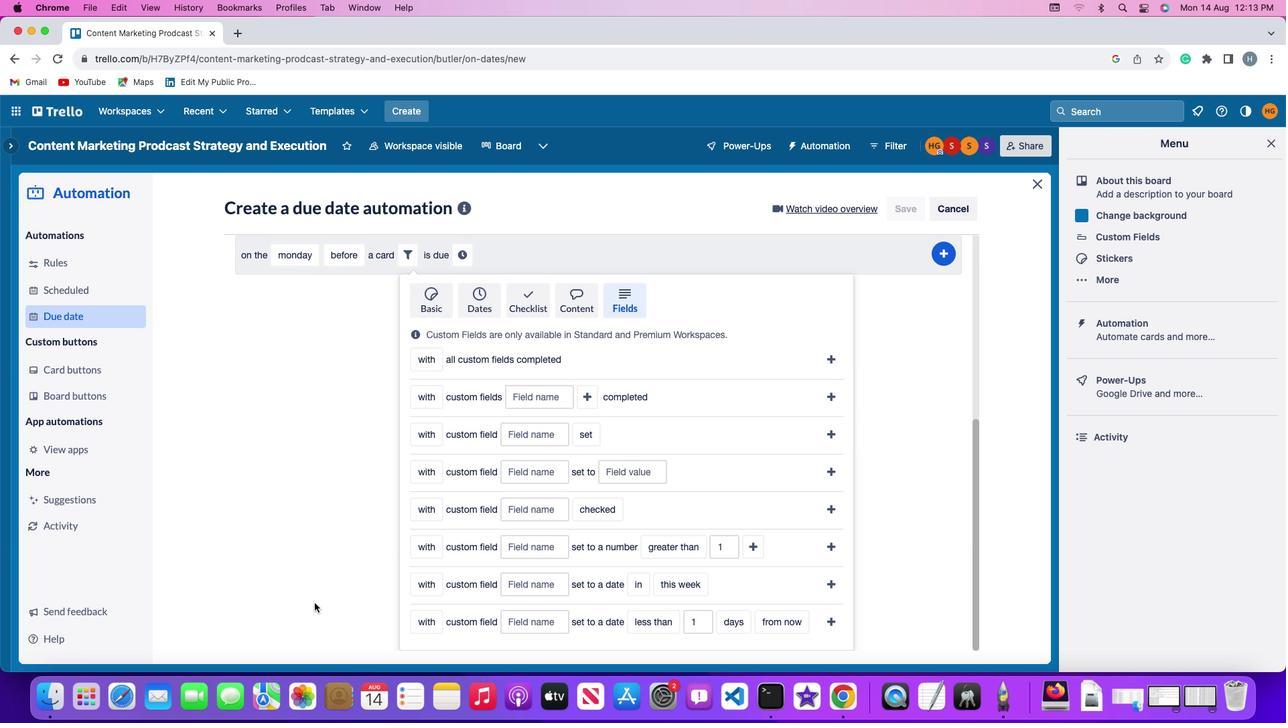 
Action: Mouse scrolled (314, 602) with delta (0, -3)
Screenshot: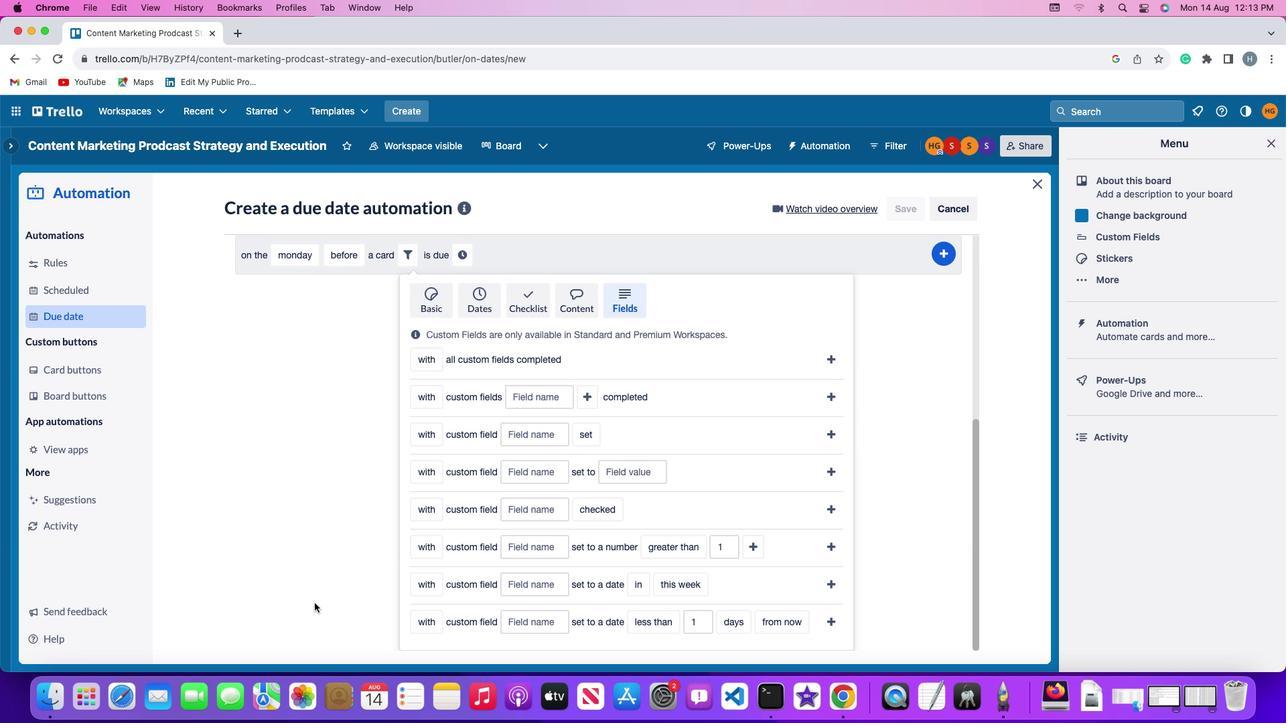 
Action: Mouse moved to (427, 584)
Screenshot: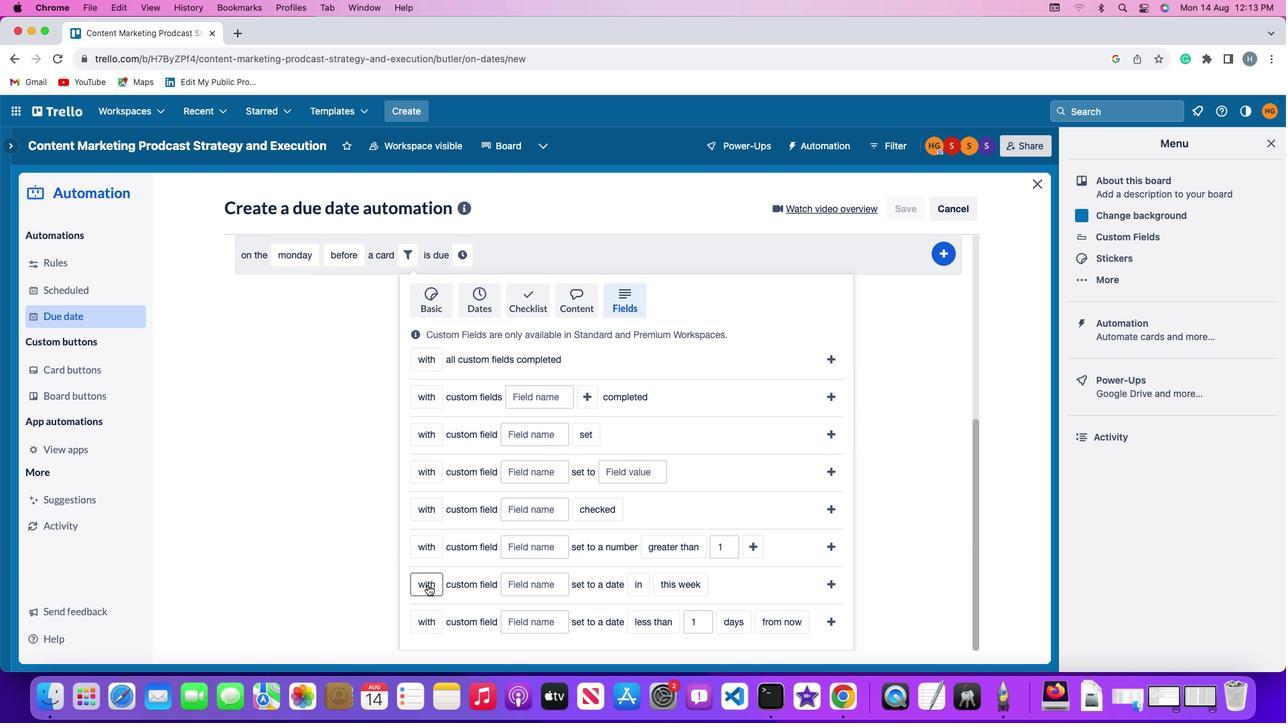 
Action: Mouse pressed left at (427, 584)
Screenshot: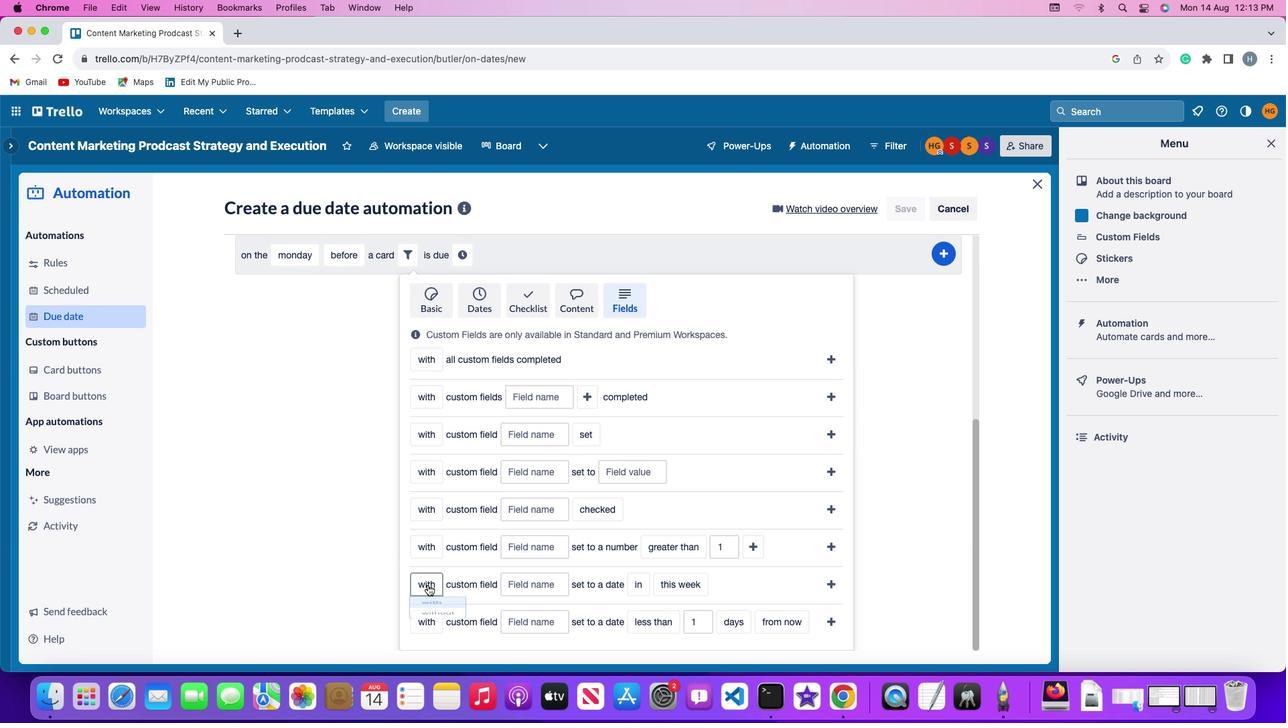 
Action: Mouse moved to (435, 612)
Screenshot: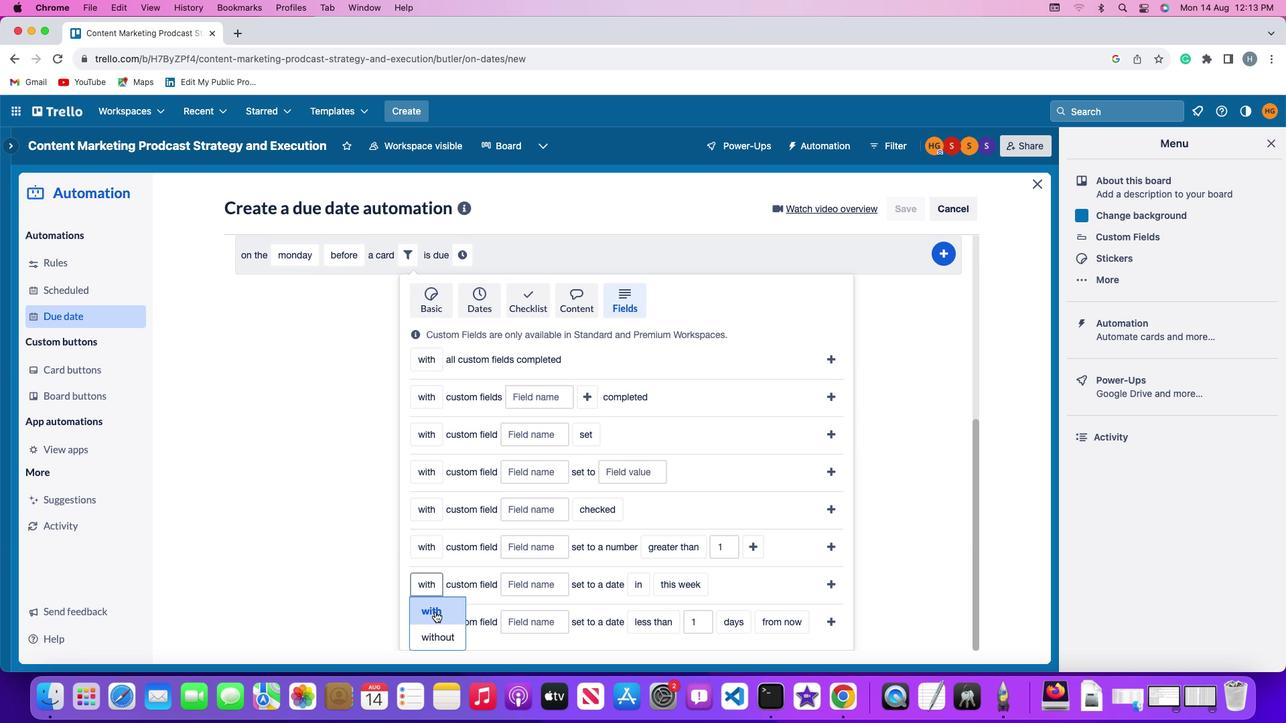 
Action: Mouse pressed left at (435, 612)
Screenshot: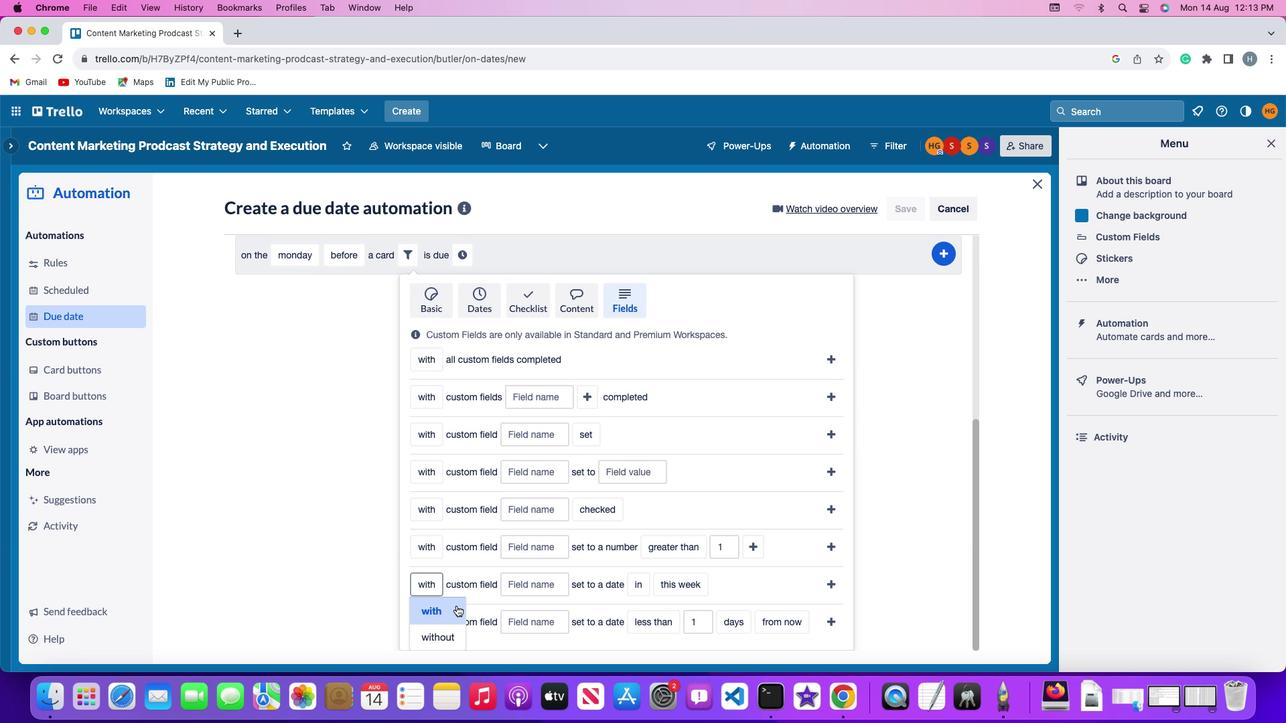 
Action: Mouse moved to (548, 582)
Screenshot: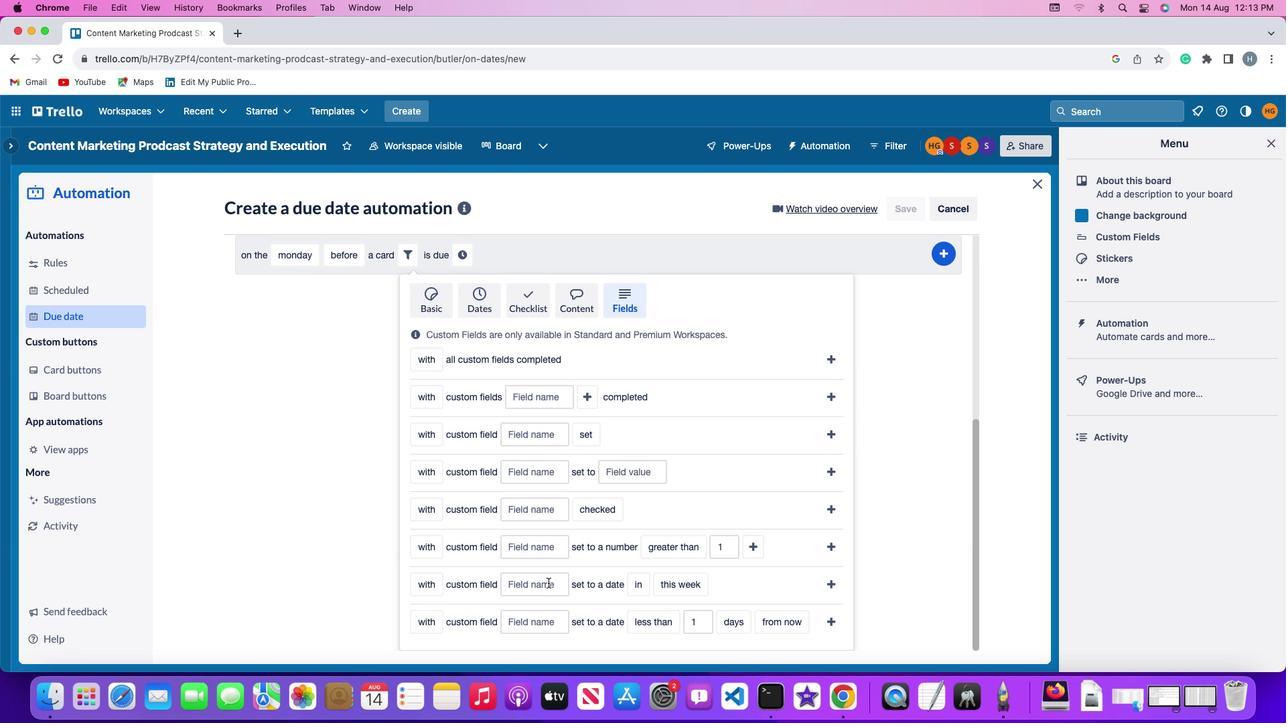 
Action: Mouse pressed left at (548, 582)
Screenshot: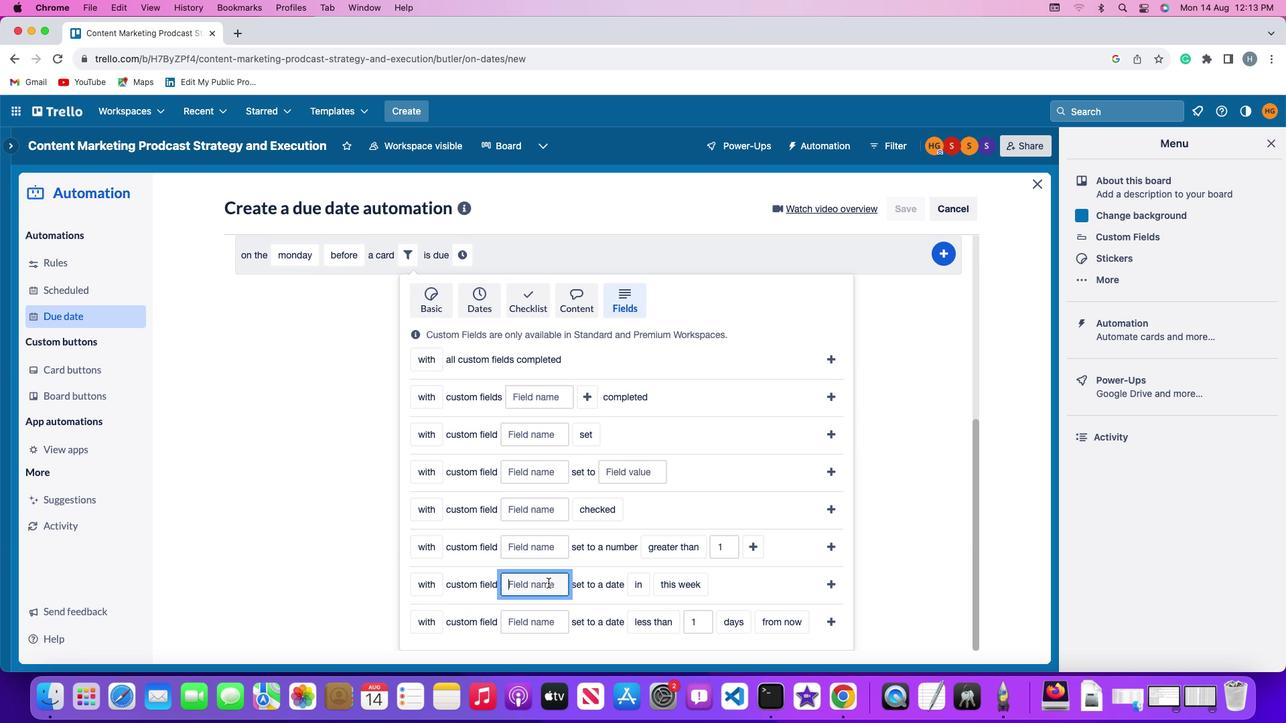 
Action: Mouse moved to (551, 583)
Screenshot: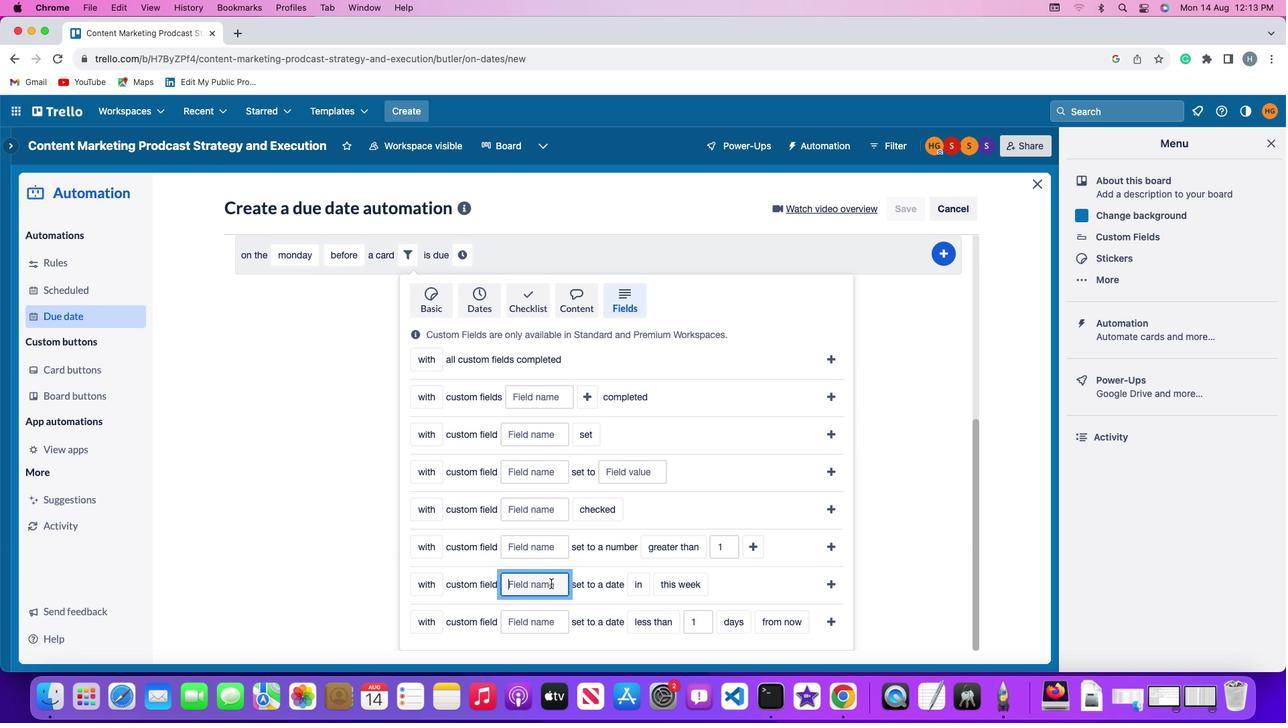 
Action: Key pressed Key.shift'R''e''s''u''m''e'
Screenshot: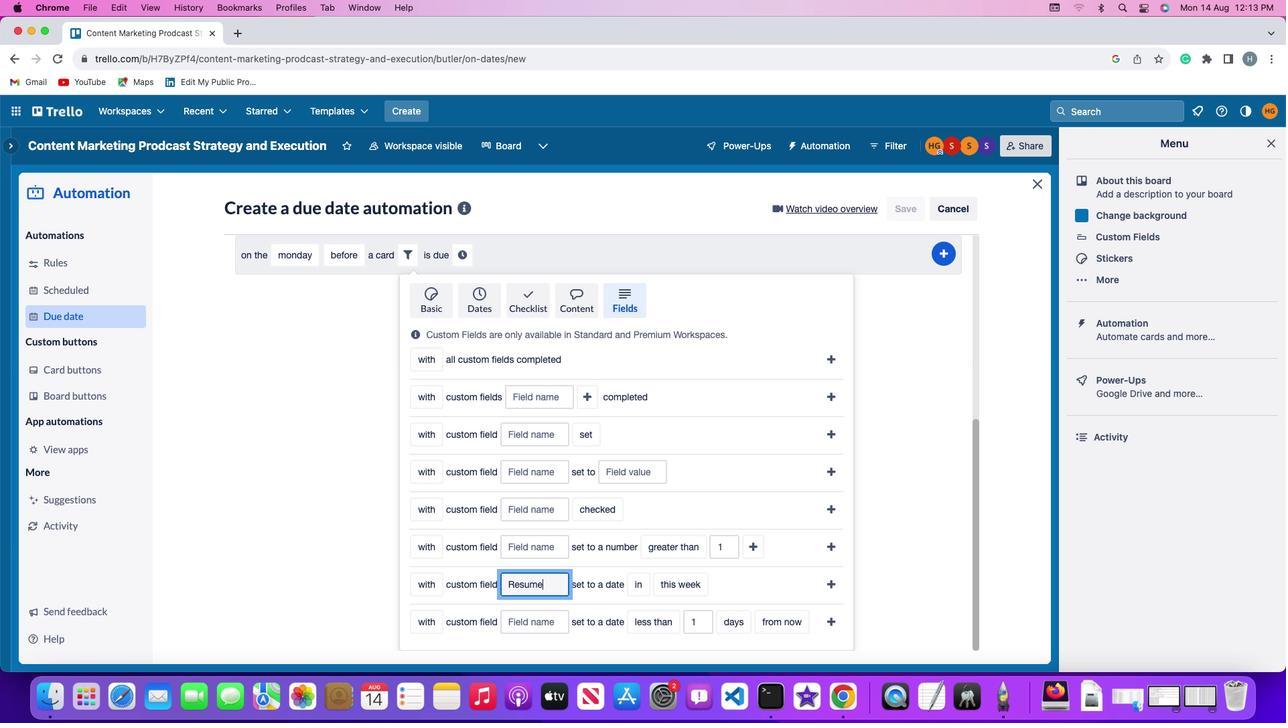 
Action: Mouse moved to (633, 584)
Screenshot: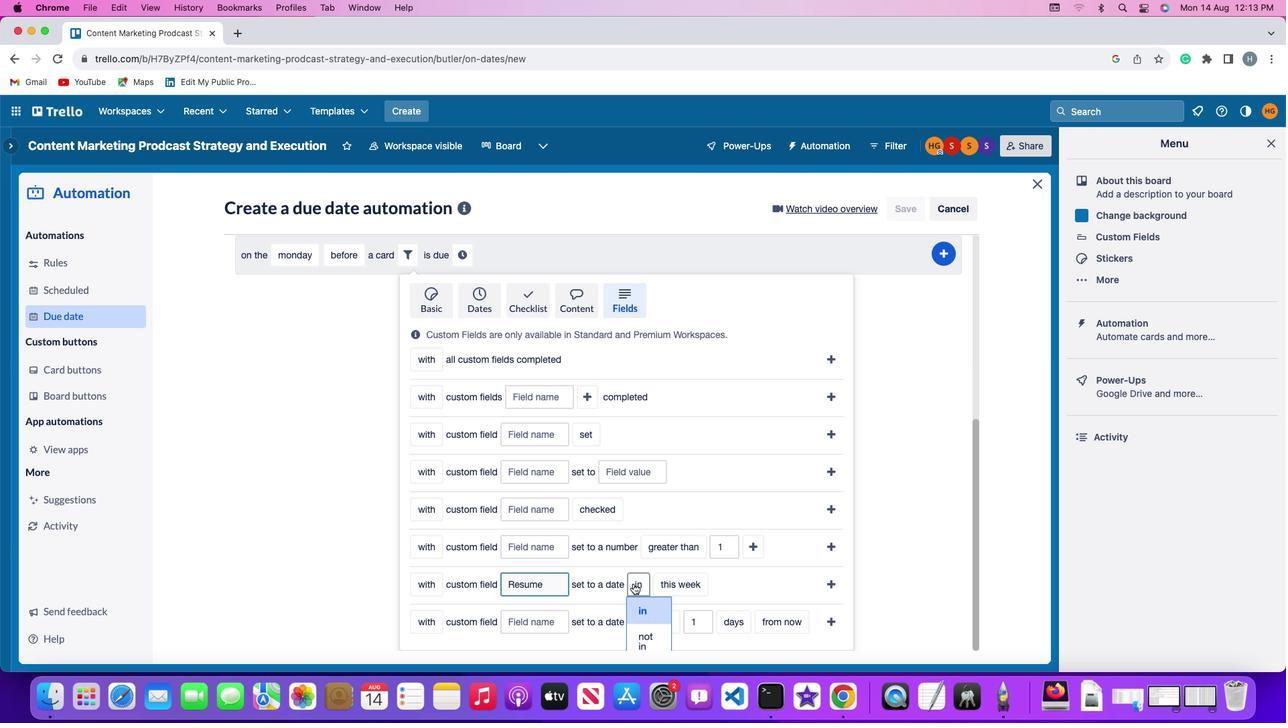 
Action: Mouse pressed left at (633, 584)
Screenshot: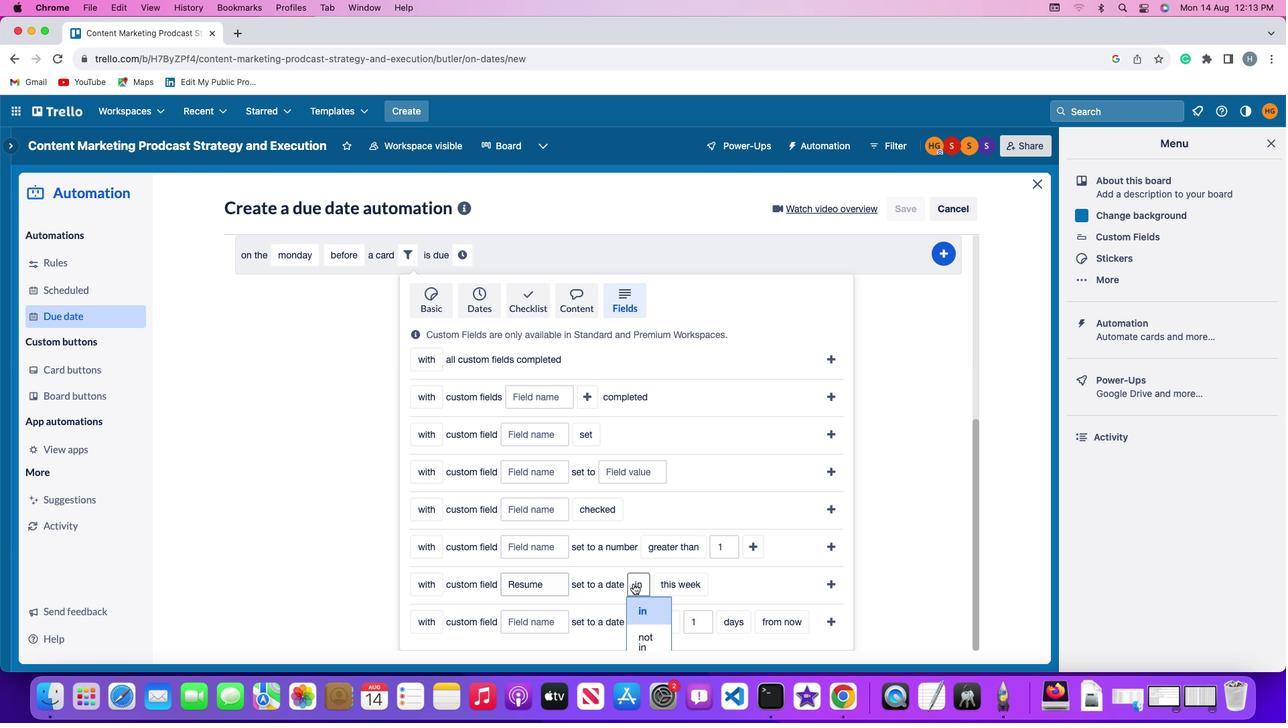 
Action: Mouse moved to (656, 647)
Screenshot: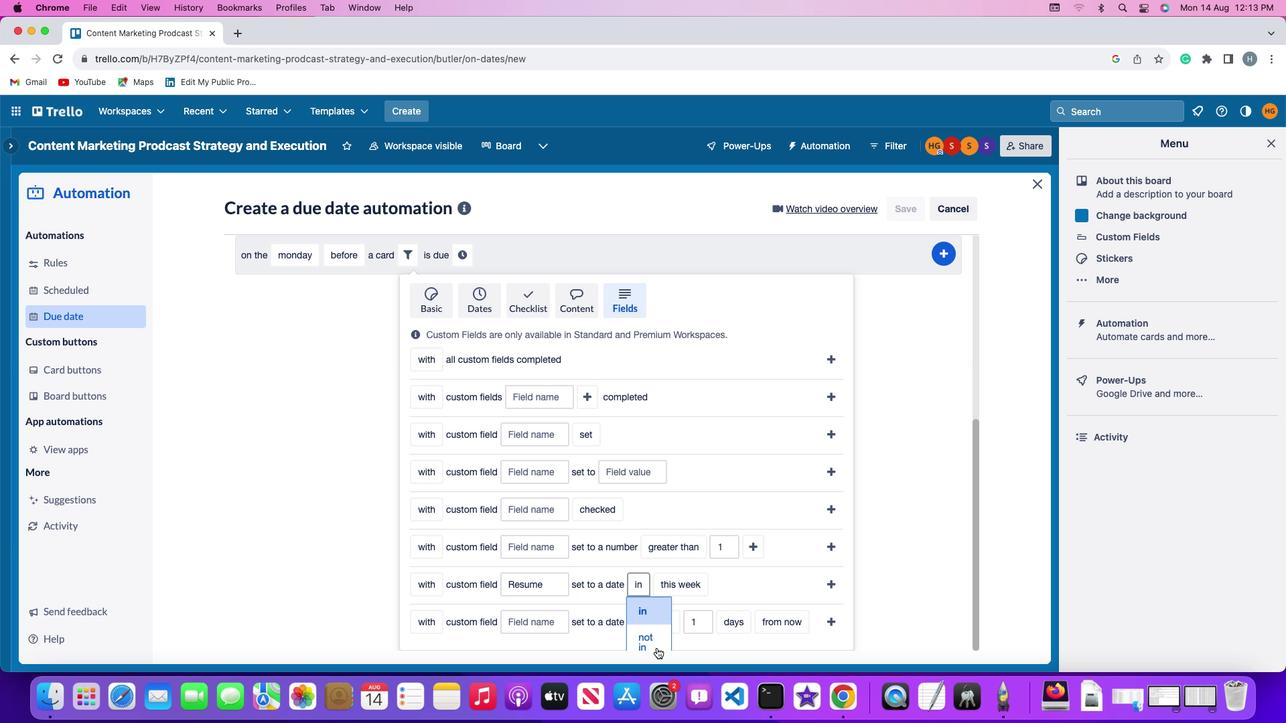 
Action: Mouse pressed left at (656, 647)
Screenshot: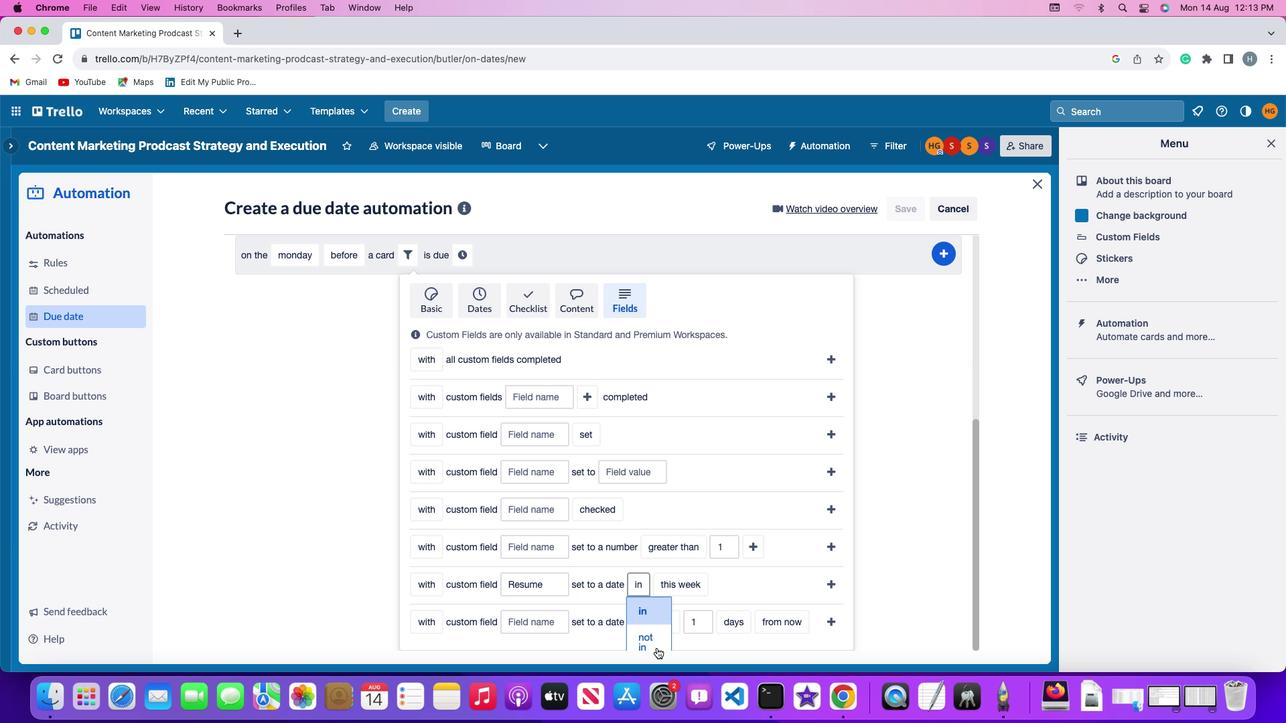 
Action: Mouse moved to (704, 586)
Screenshot: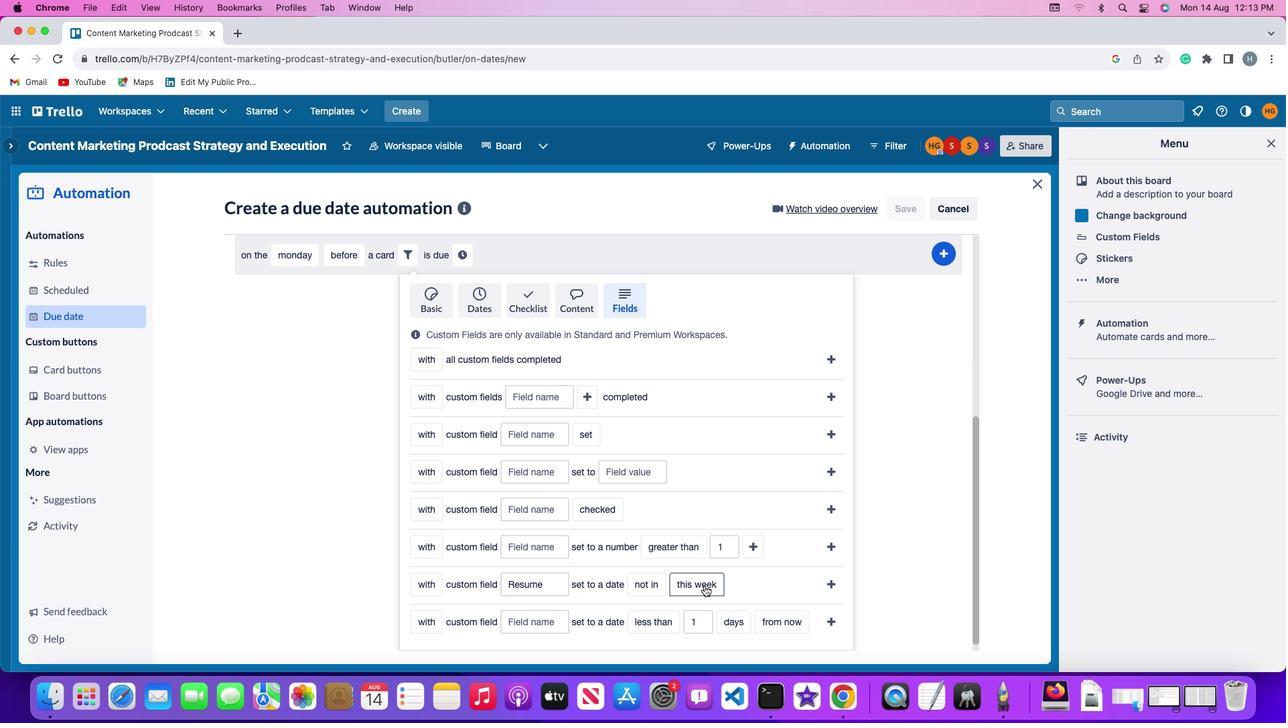 
Action: Mouse pressed left at (704, 586)
Screenshot: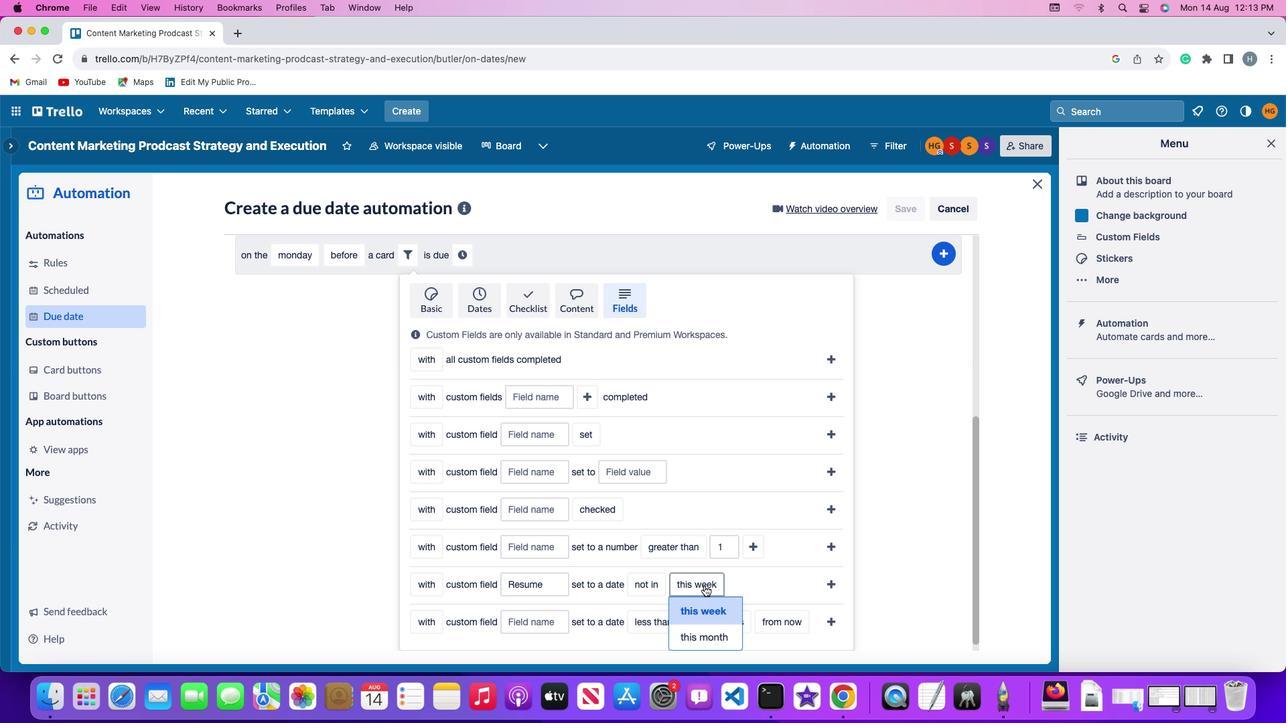 
Action: Mouse moved to (708, 637)
Screenshot: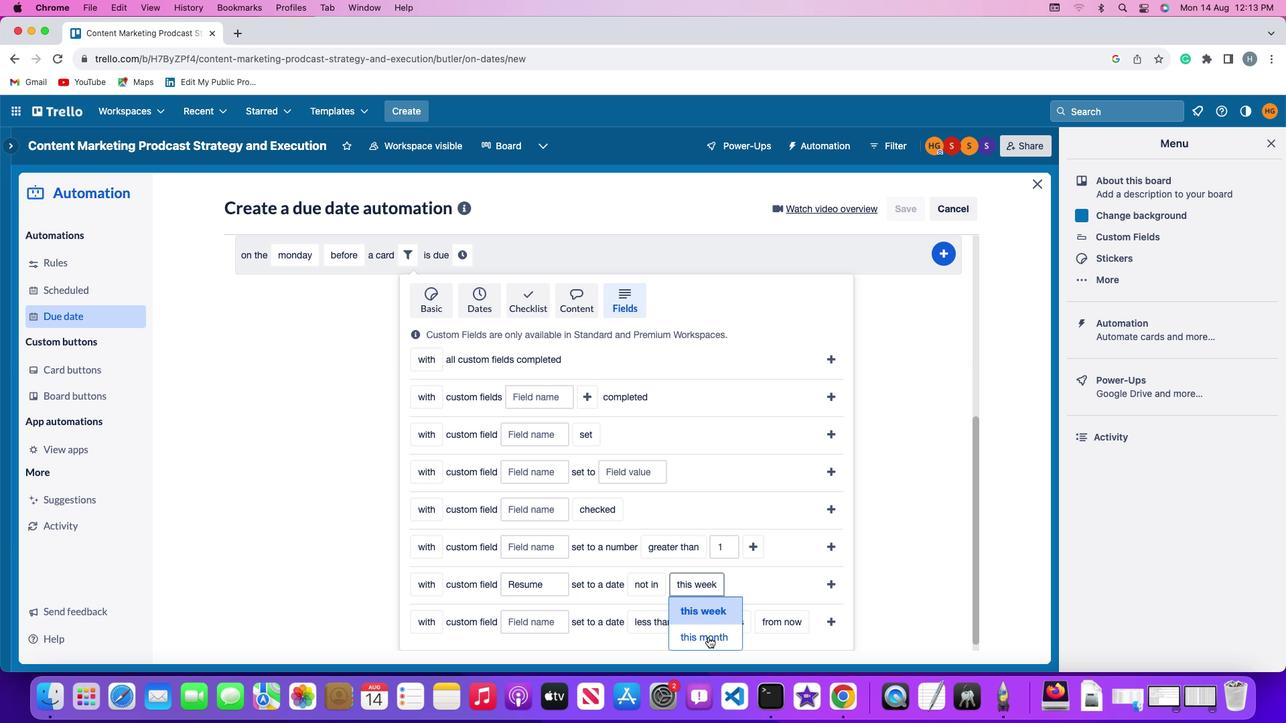 
Action: Mouse pressed left at (708, 637)
Screenshot: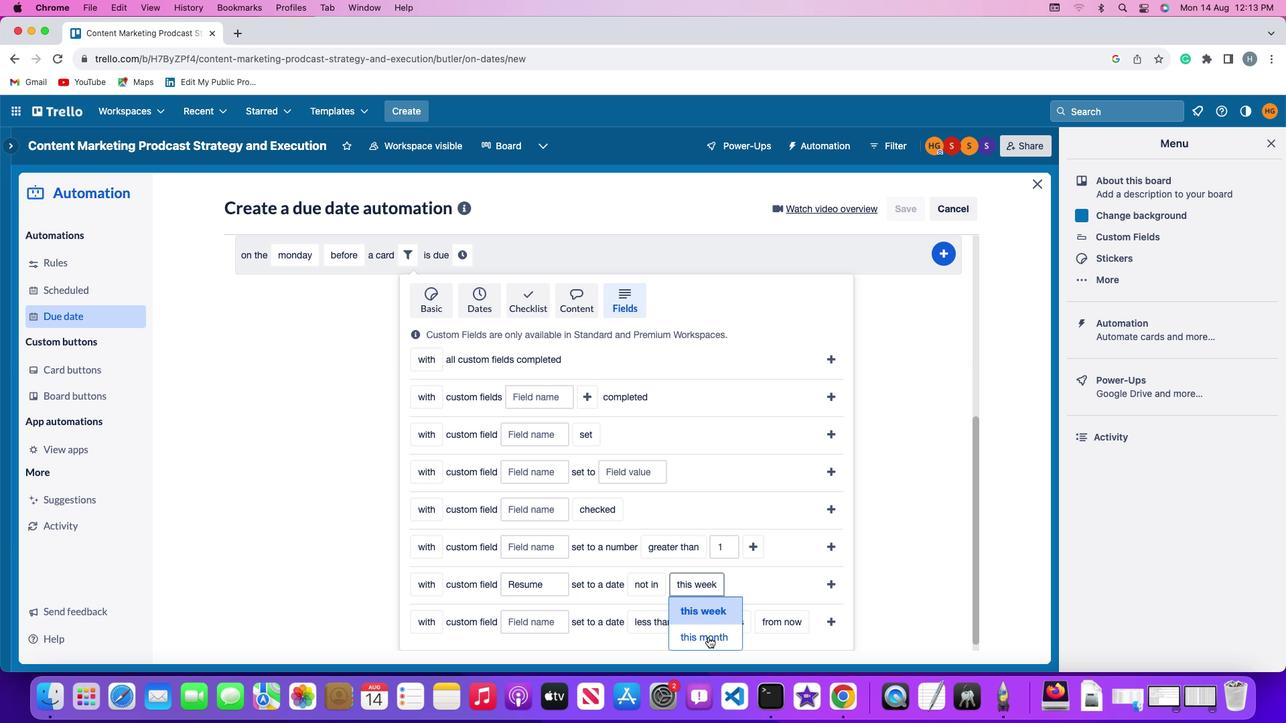 
Action: Mouse moved to (827, 580)
Screenshot: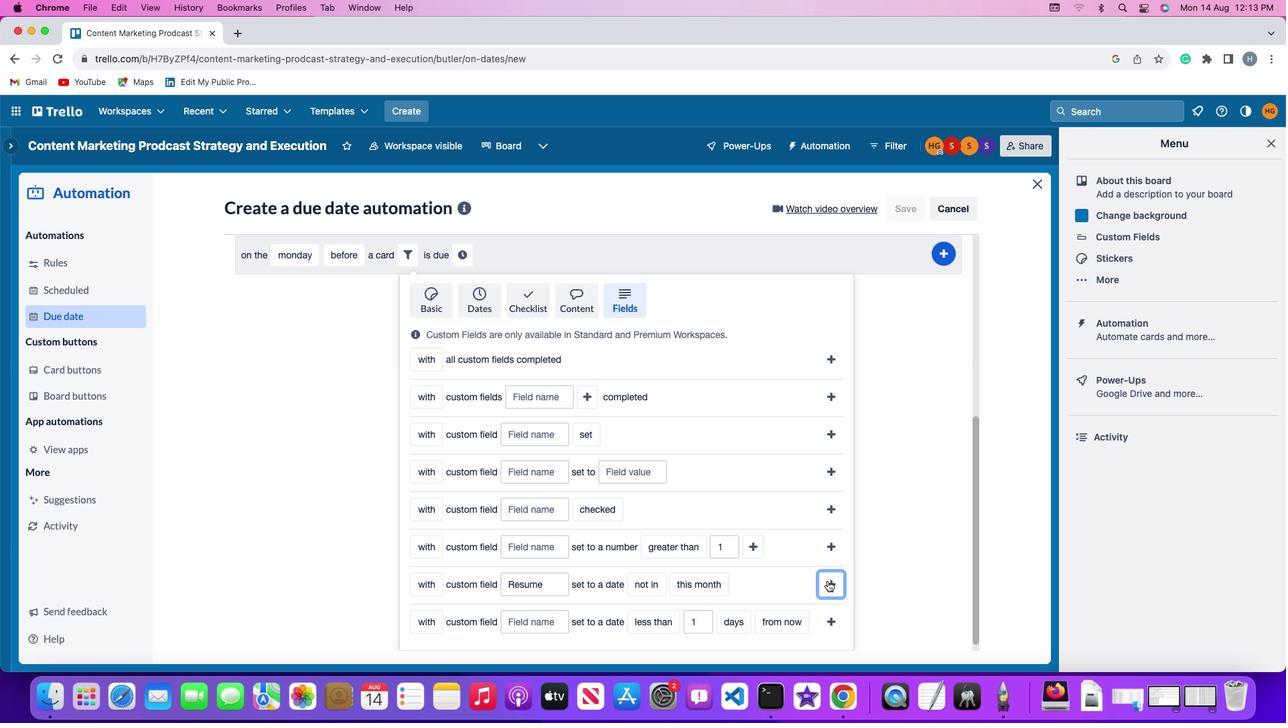 
Action: Mouse pressed left at (827, 580)
Screenshot: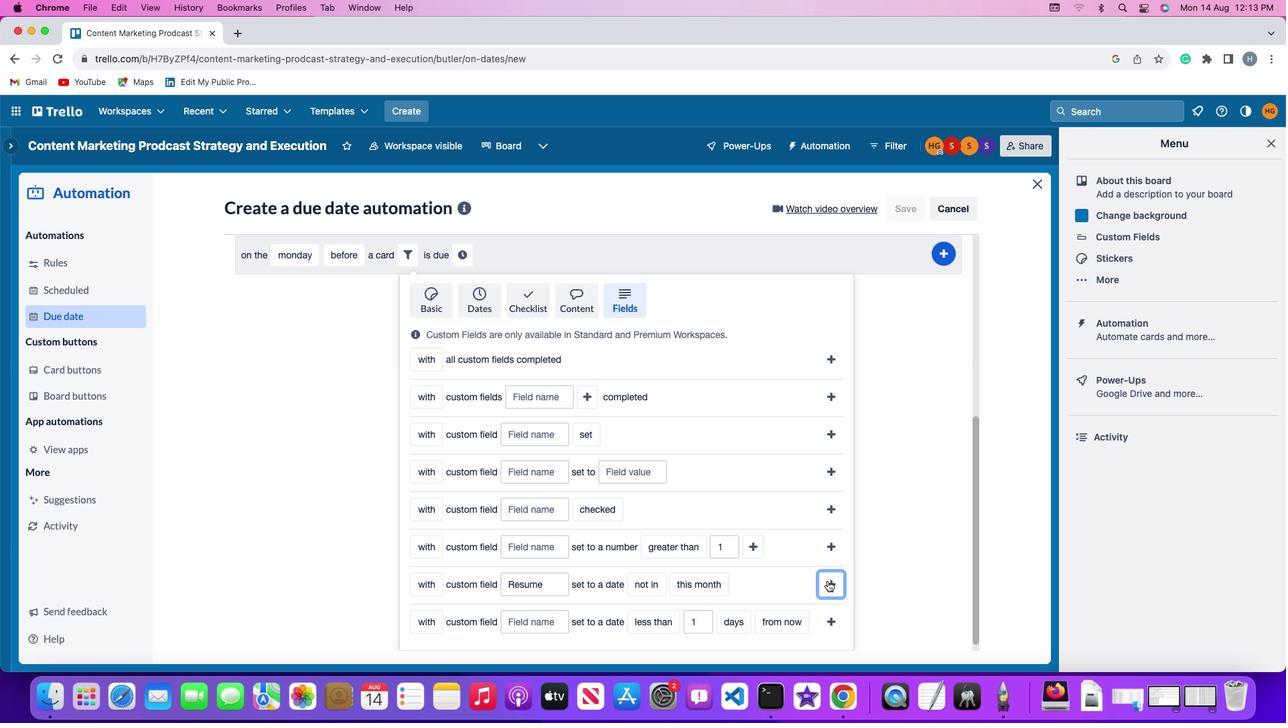 
Action: Mouse moved to (747, 589)
Screenshot: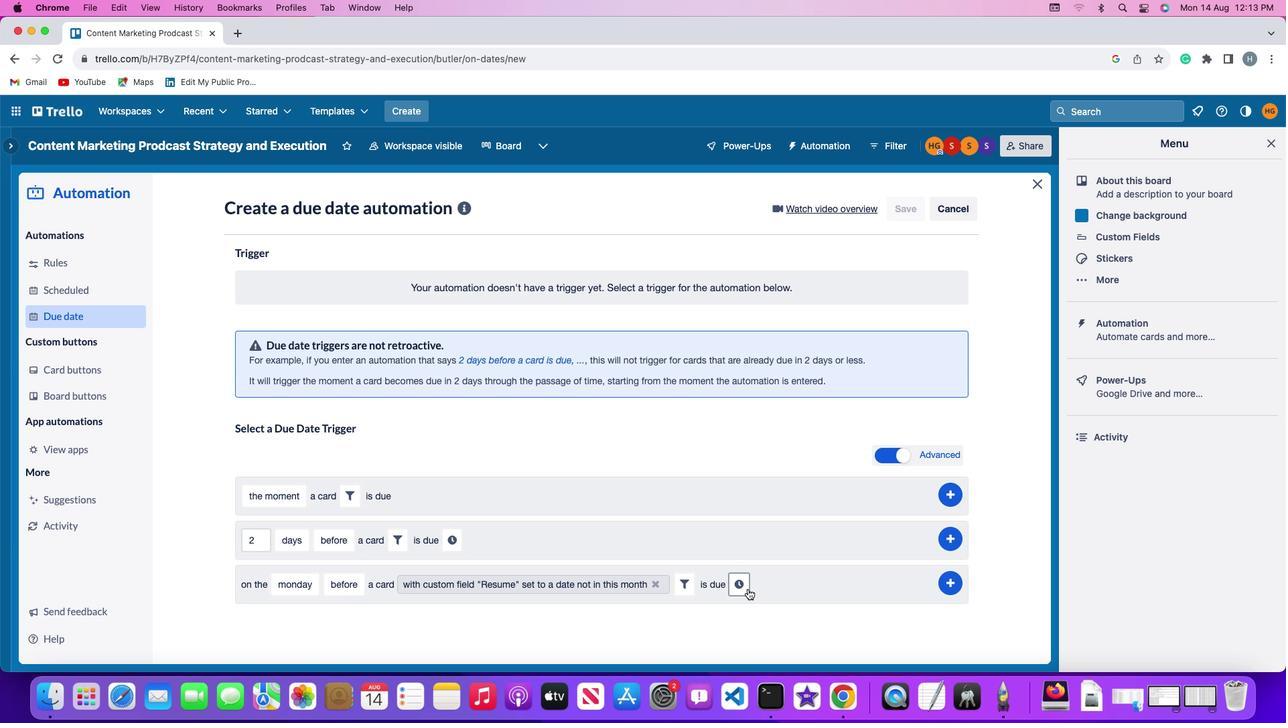 
Action: Mouse pressed left at (747, 589)
Screenshot: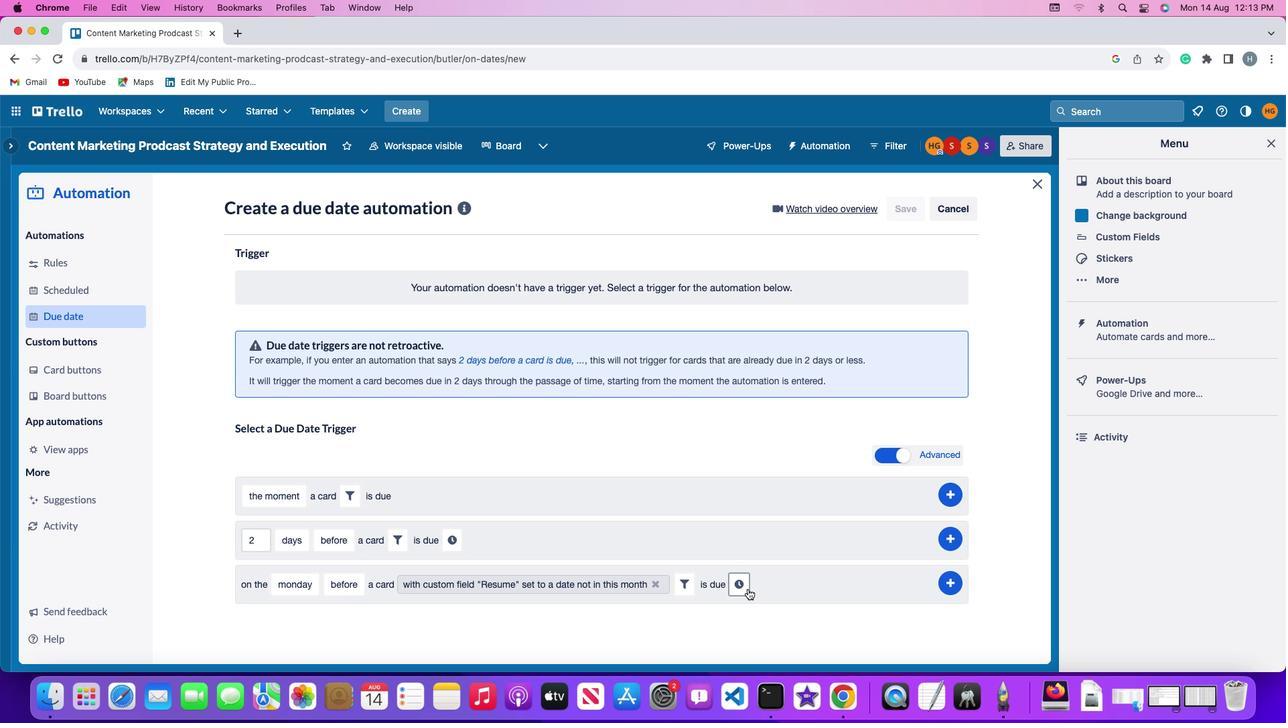 
Action: Mouse moved to (775, 588)
Screenshot: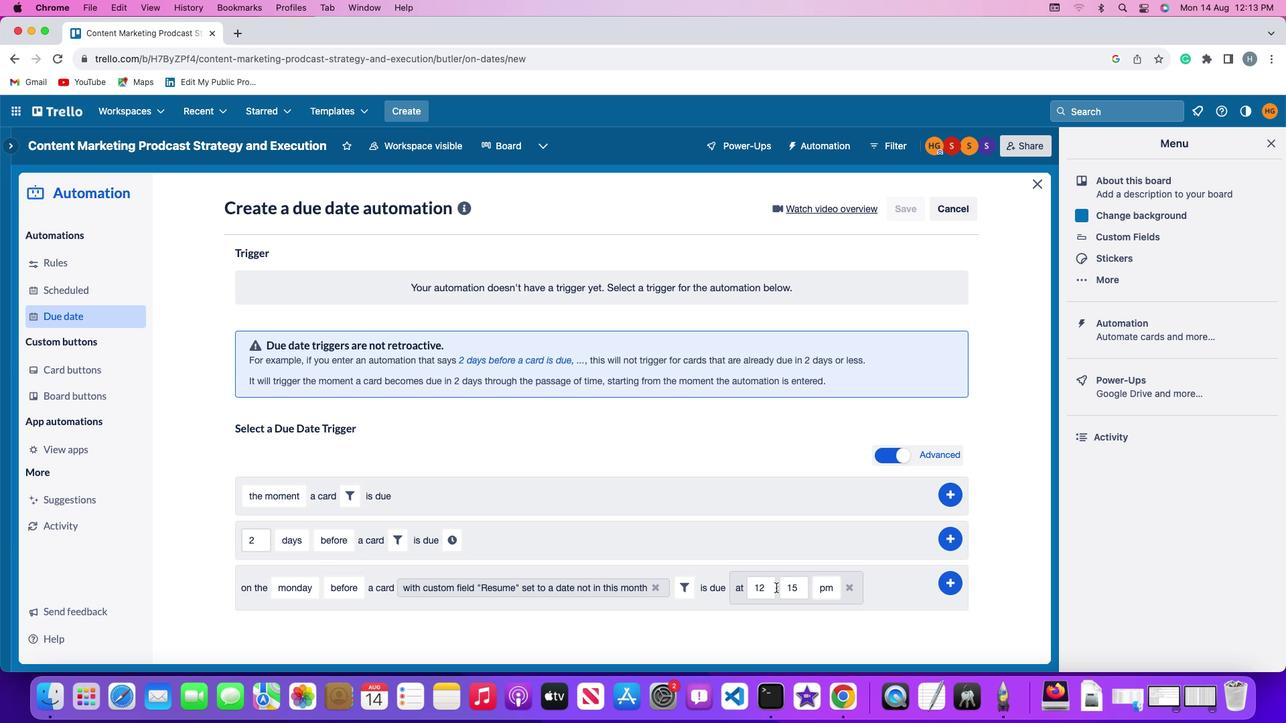 
Action: Mouse pressed left at (775, 588)
Screenshot: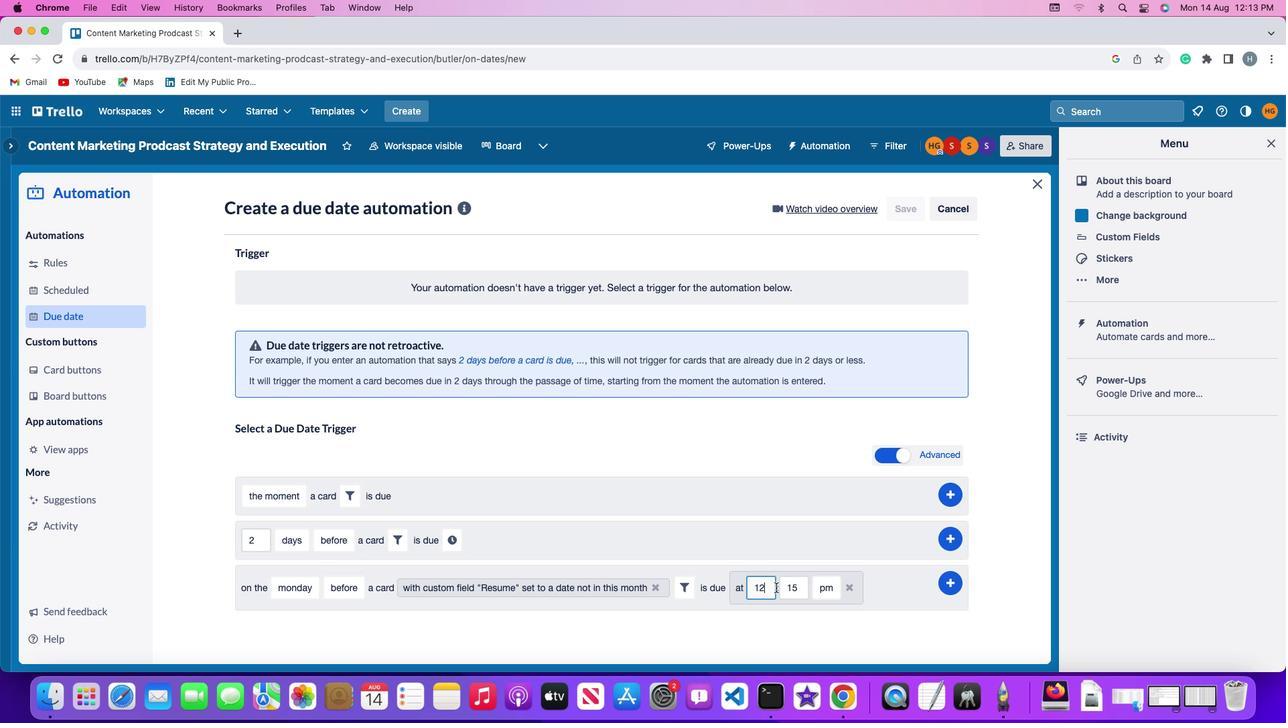 
Action: Key pressed Key.backspaceKey.backspace'1''1'
Screenshot: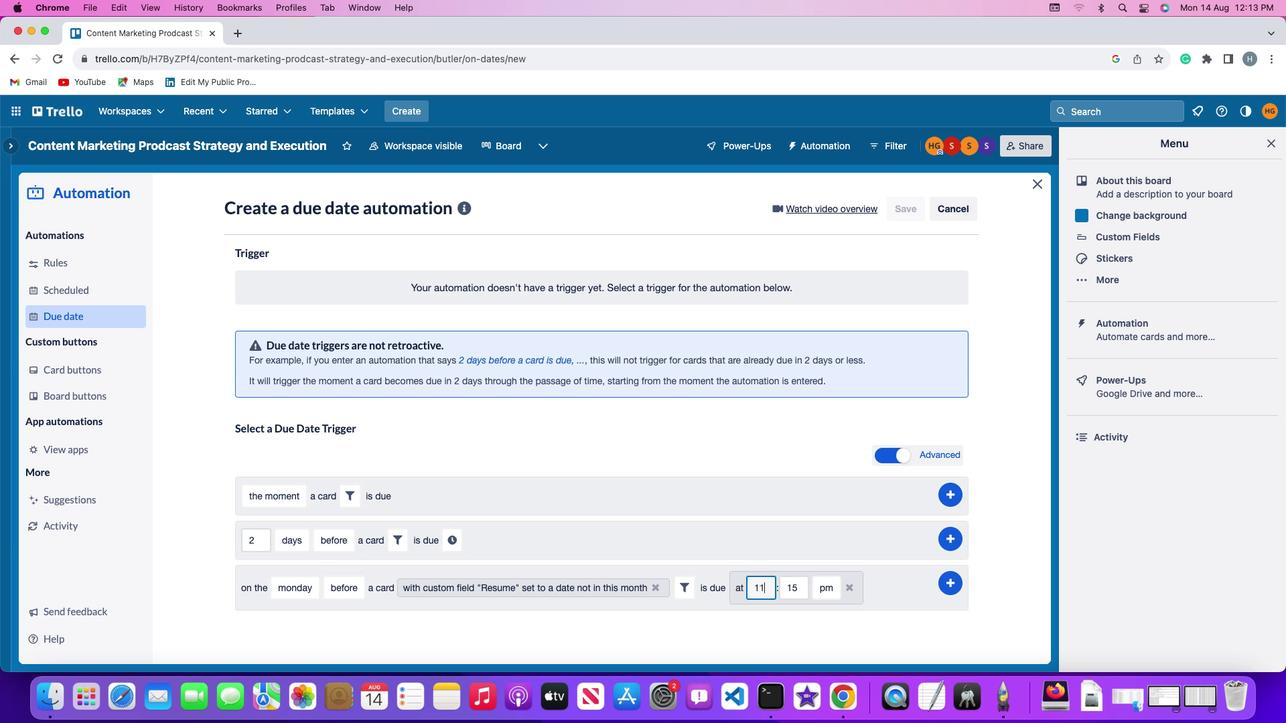 
Action: Mouse moved to (802, 584)
Screenshot: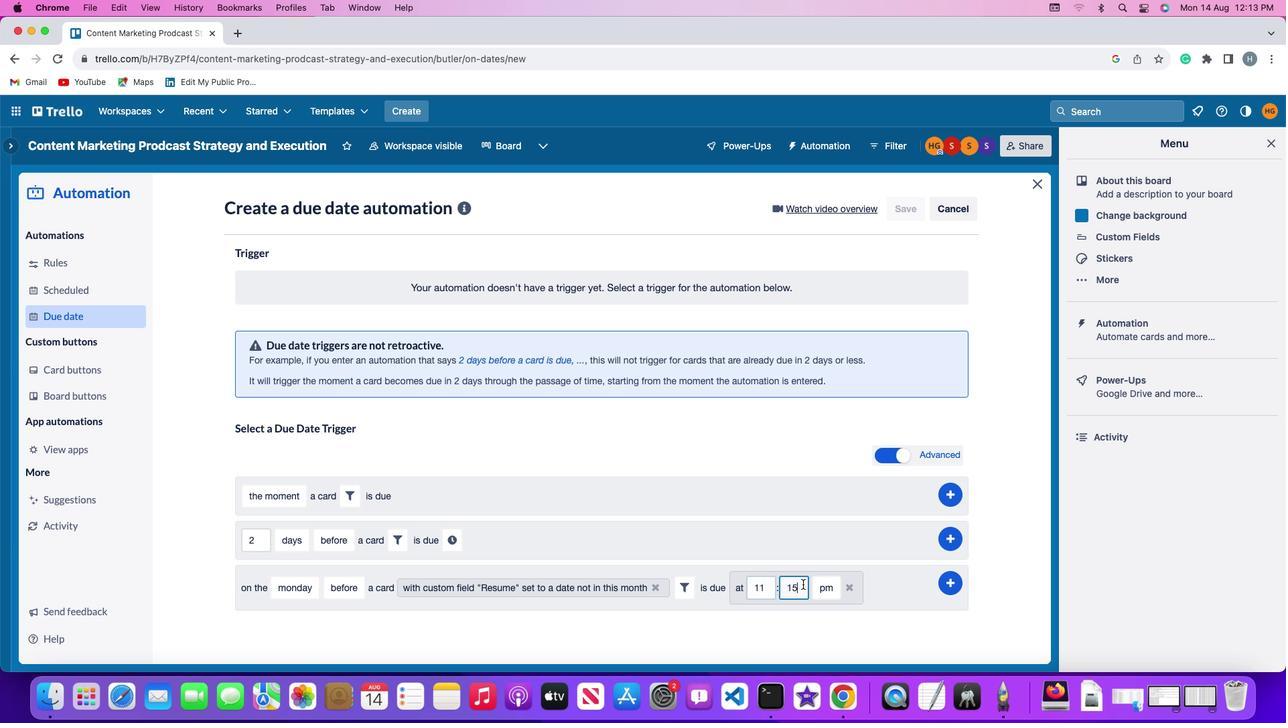 
Action: Mouse pressed left at (802, 584)
Screenshot: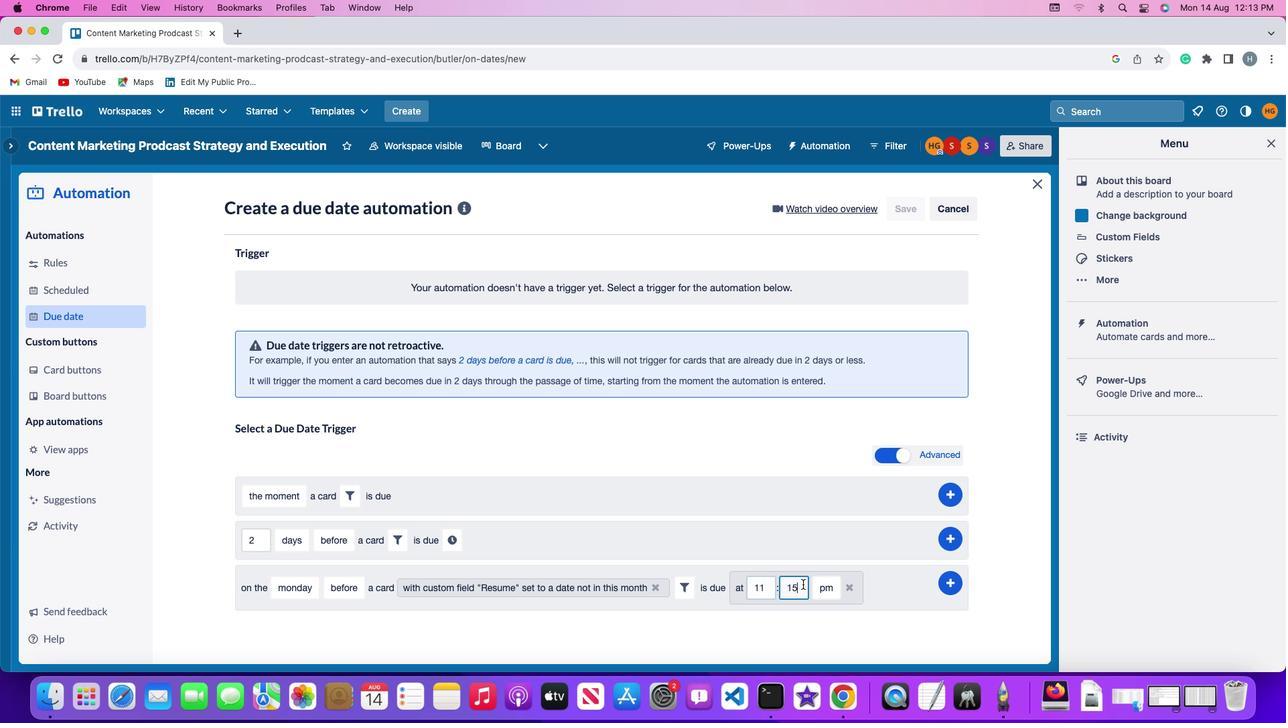 
Action: Key pressed Key.backspaceKey.backspace'0''0'
Screenshot: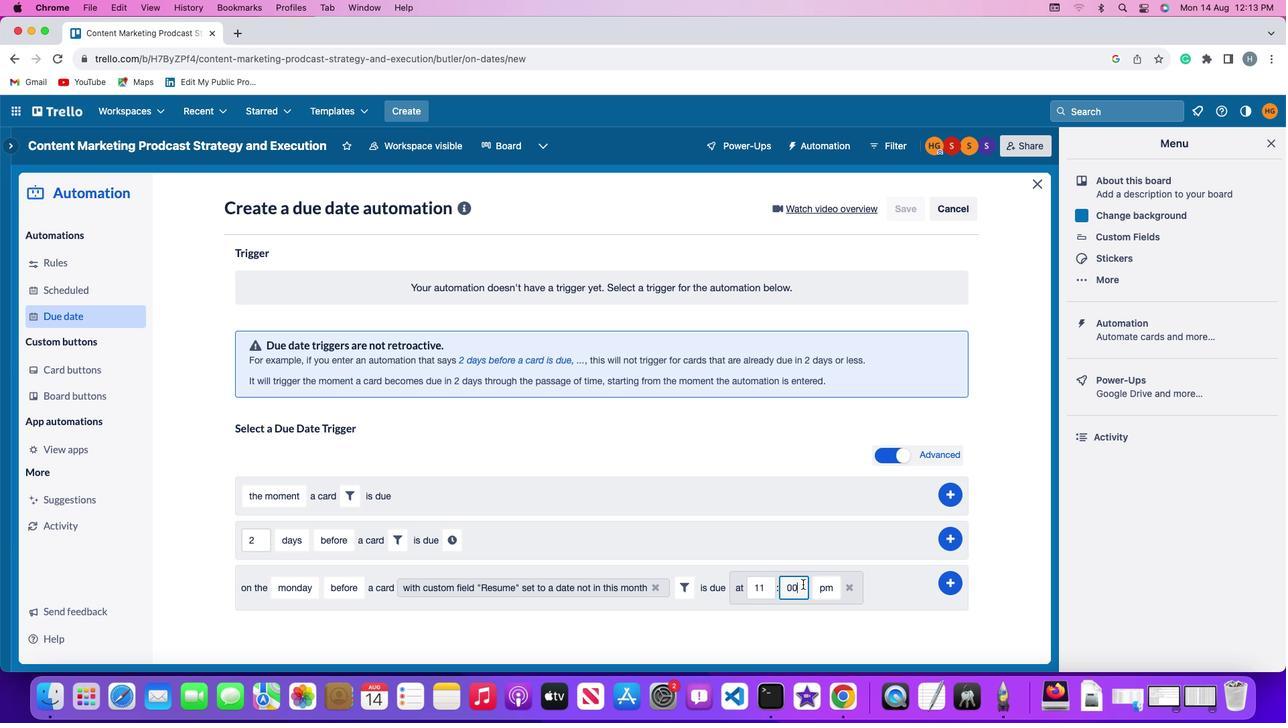 
Action: Mouse moved to (823, 584)
Screenshot: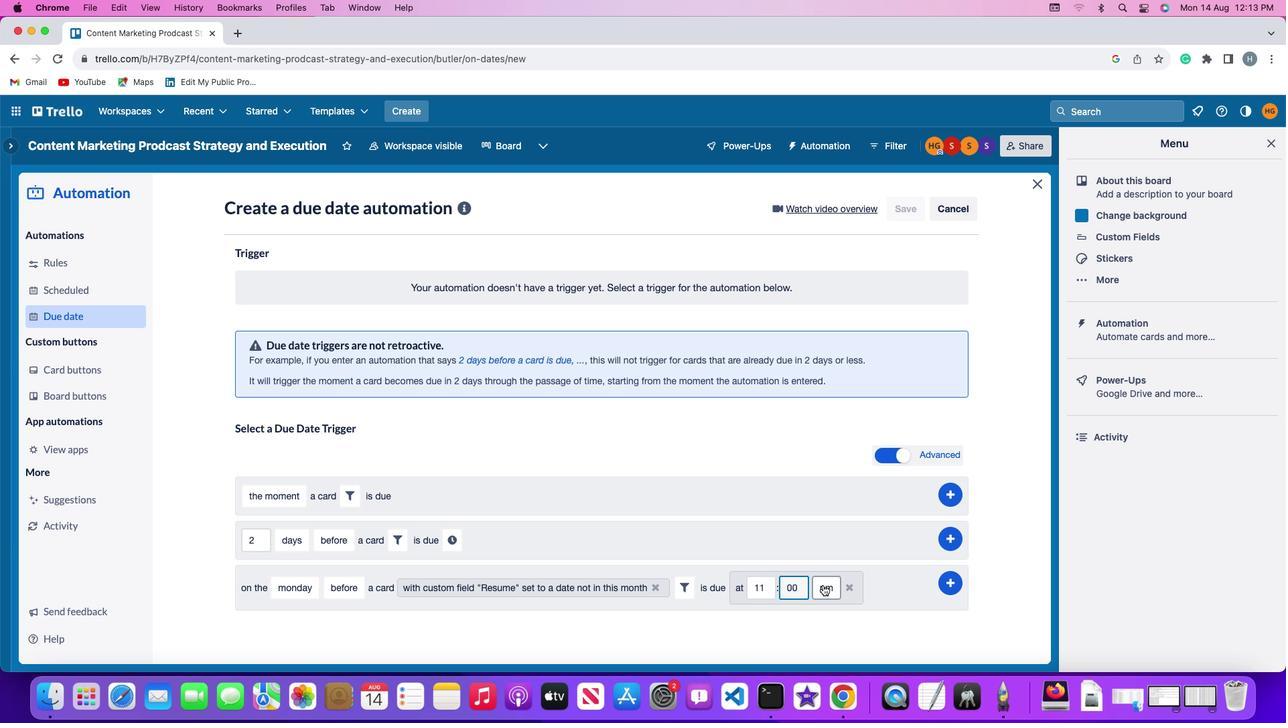 
Action: Mouse pressed left at (823, 584)
Screenshot: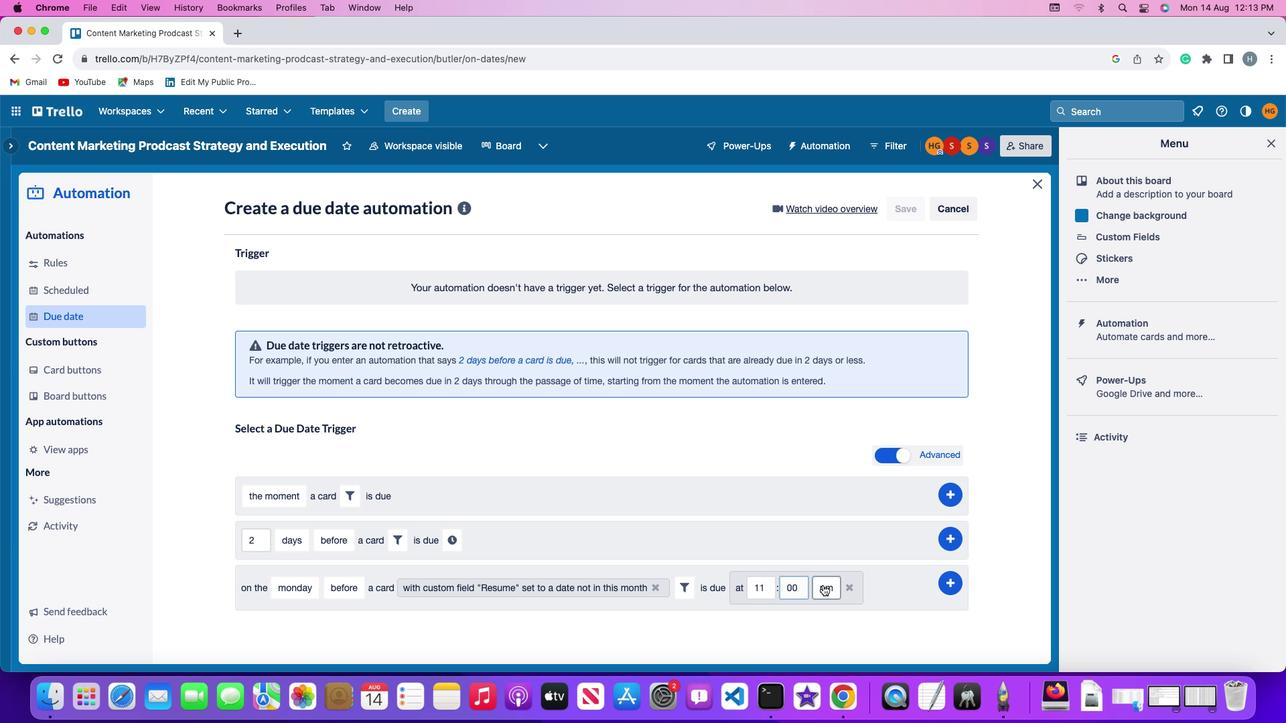 
Action: Mouse moved to (828, 608)
Screenshot: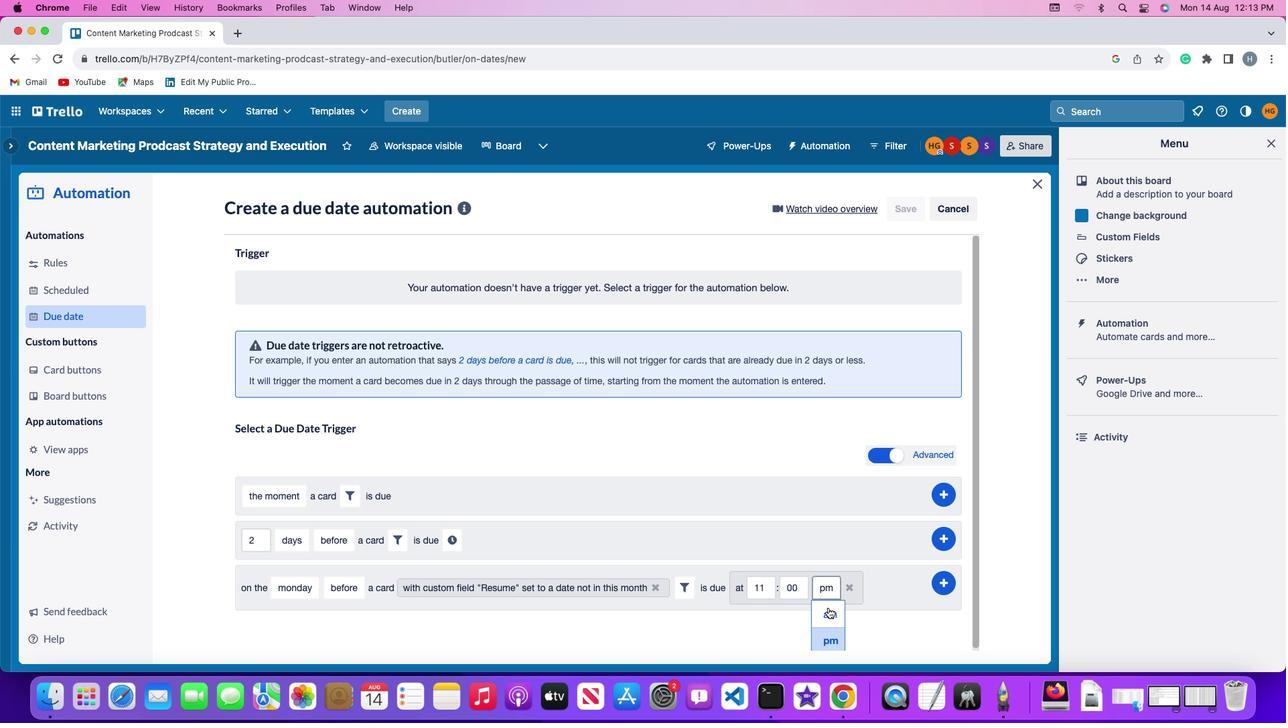 
Action: Mouse pressed left at (828, 608)
Screenshot: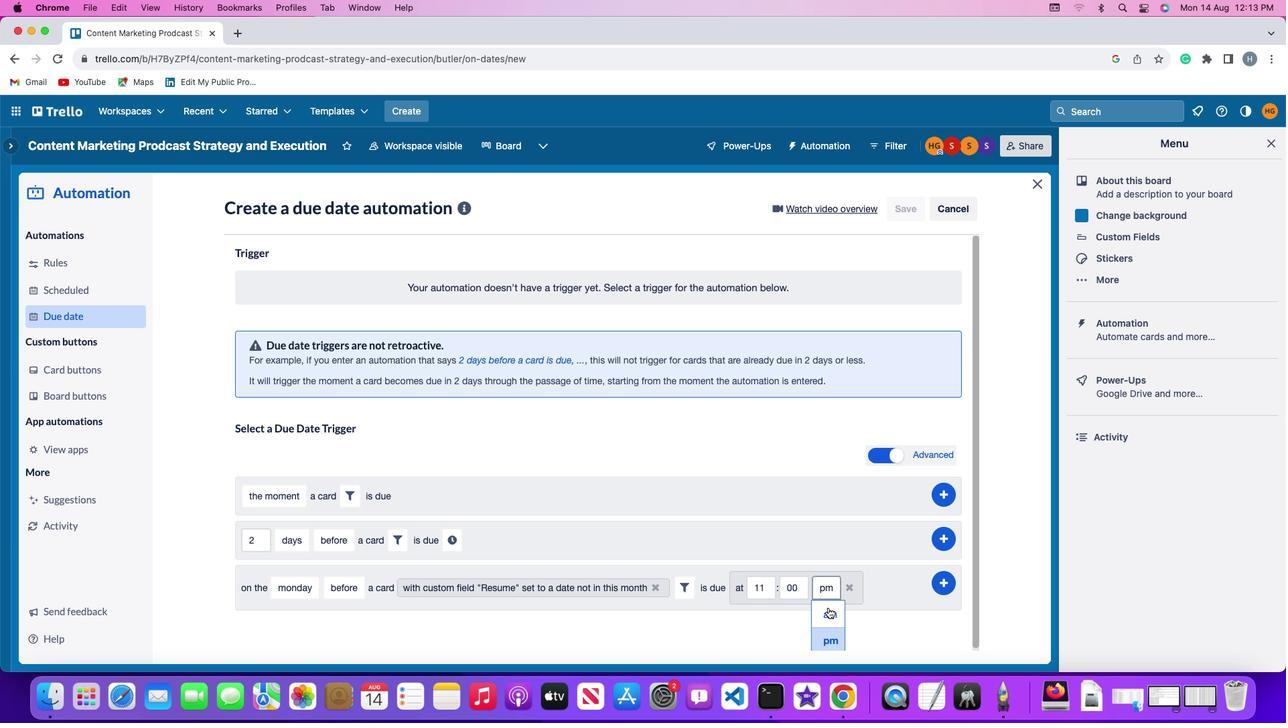 
Action: Mouse moved to (945, 579)
Screenshot: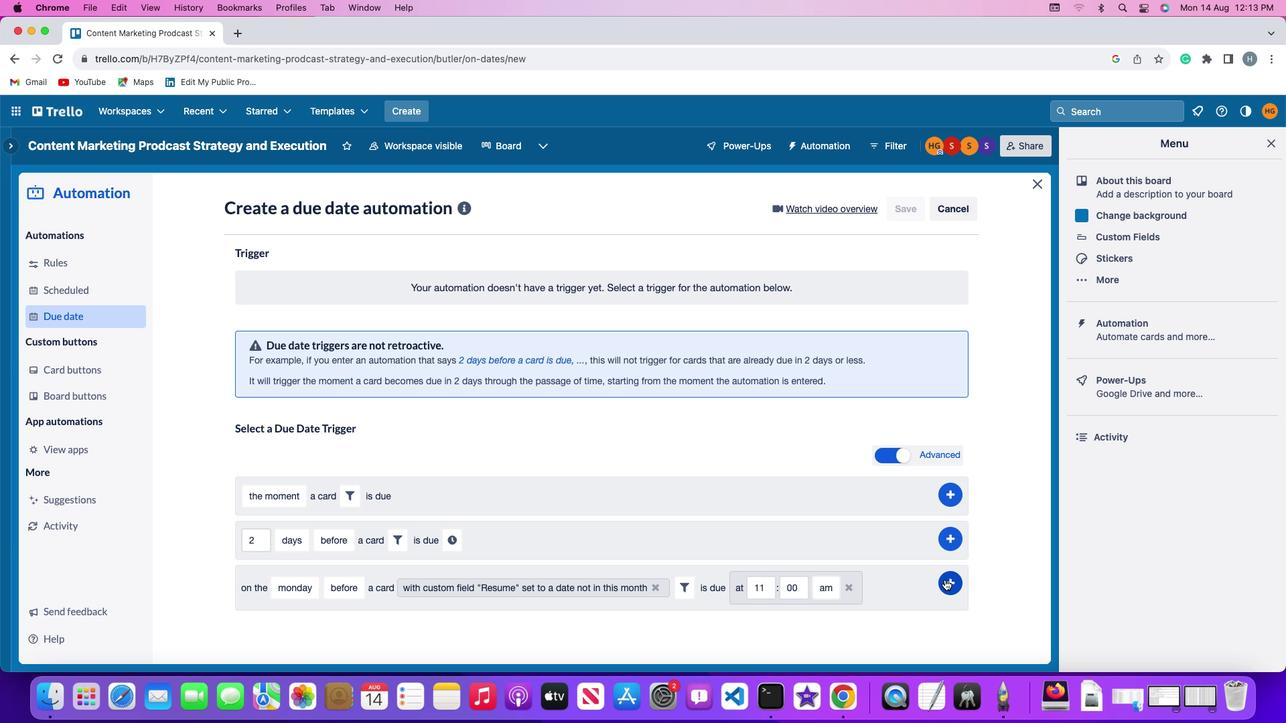
Action: Mouse pressed left at (945, 579)
Screenshot: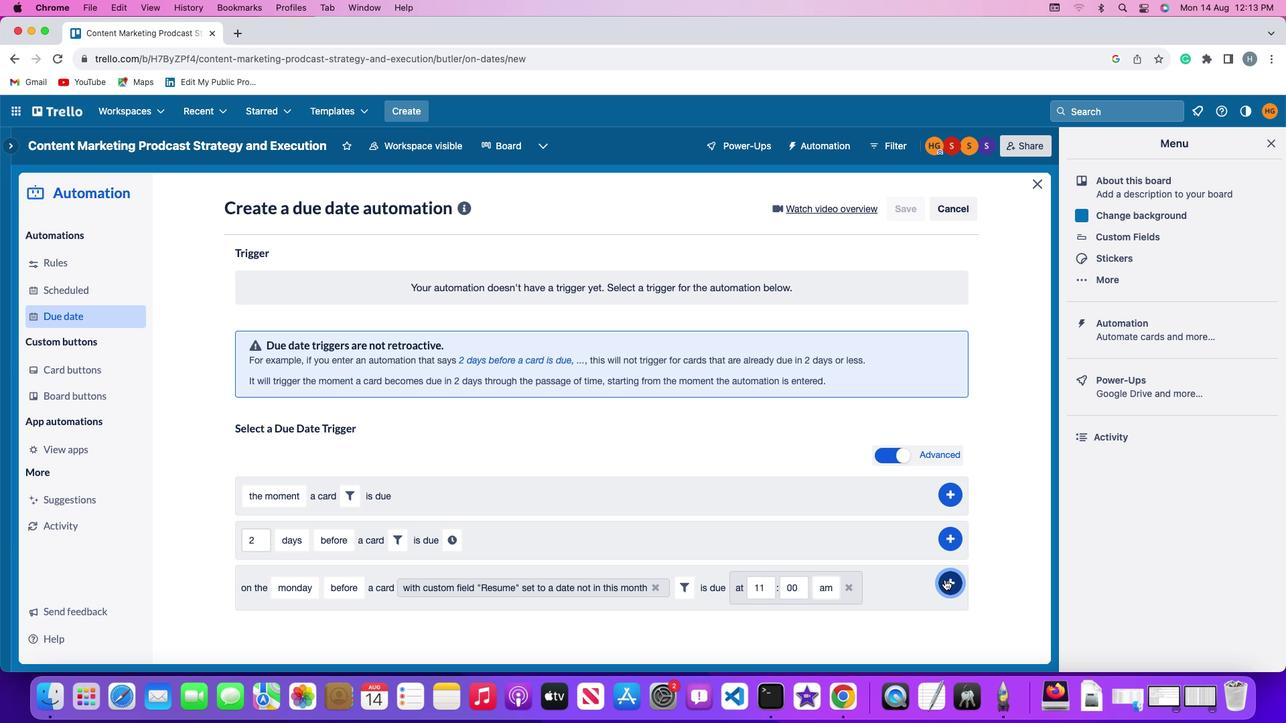 
Action: Mouse moved to (1002, 443)
Screenshot: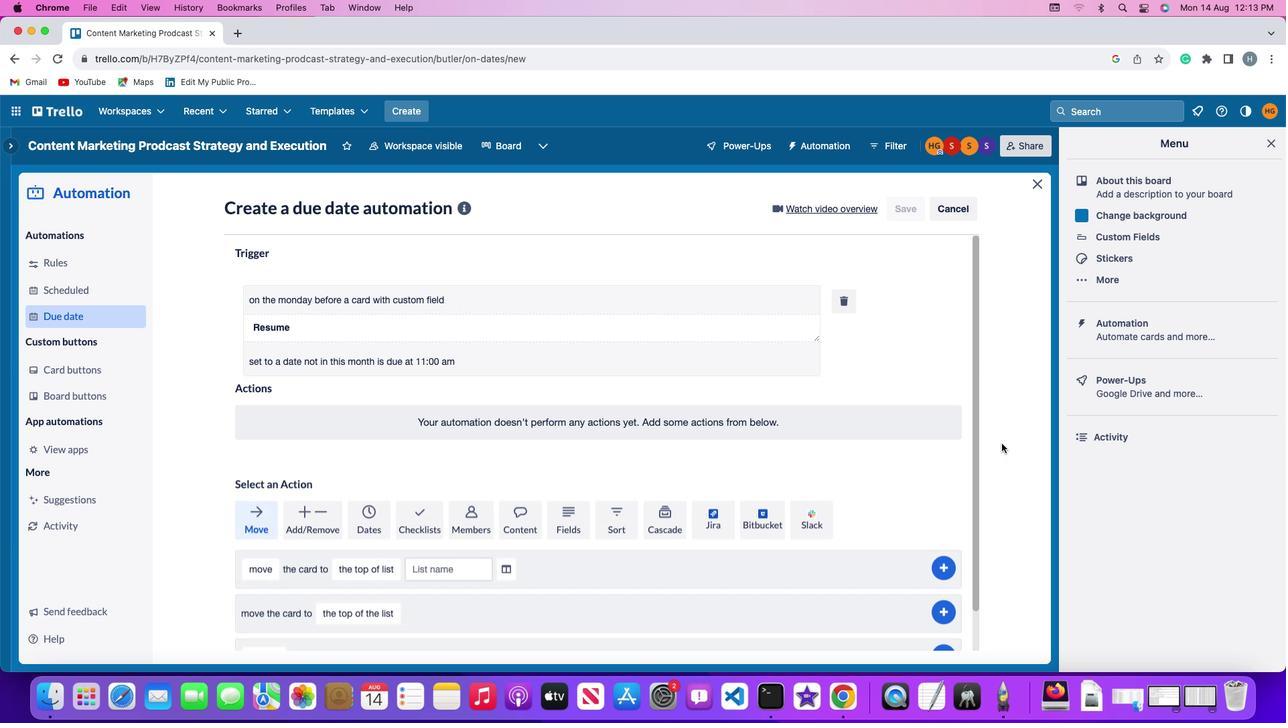 
